 Task: Find connections with filter location Conselheiro Lafaiete with filter topic #moneywith filter profile language Spanish with filter current company BBC with filter school Datta Meghe College of Engineering CIDCO Sector III Airoli Navi Mumbai 400 708 with filter industry Book Publishing with filter service category Insurance with filter keywords title Motion Picture Director
Action: Mouse moved to (477, 98)
Screenshot: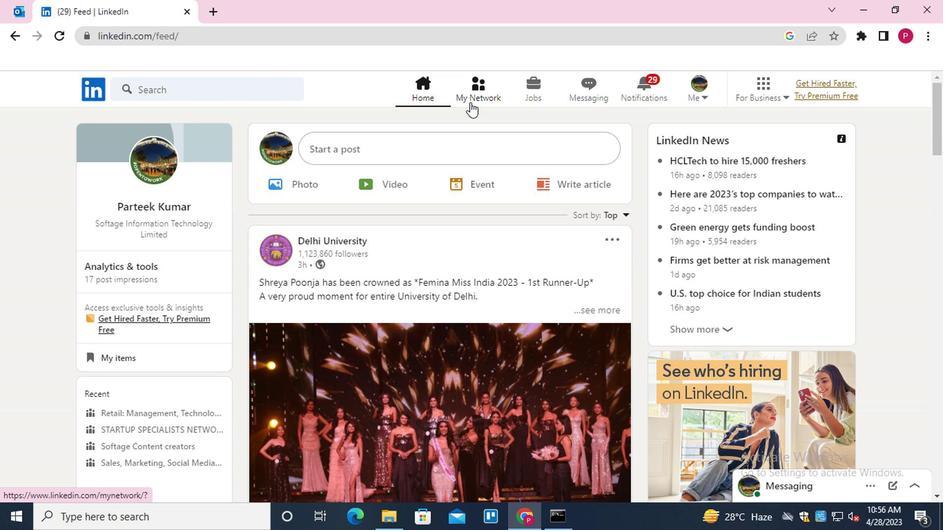 
Action: Mouse pressed left at (477, 98)
Screenshot: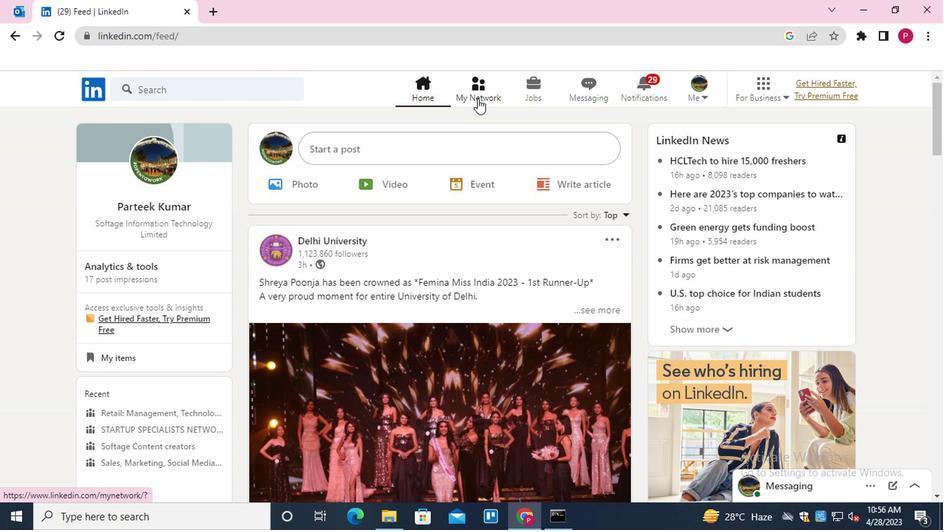 
Action: Mouse moved to (230, 162)
Screenshot: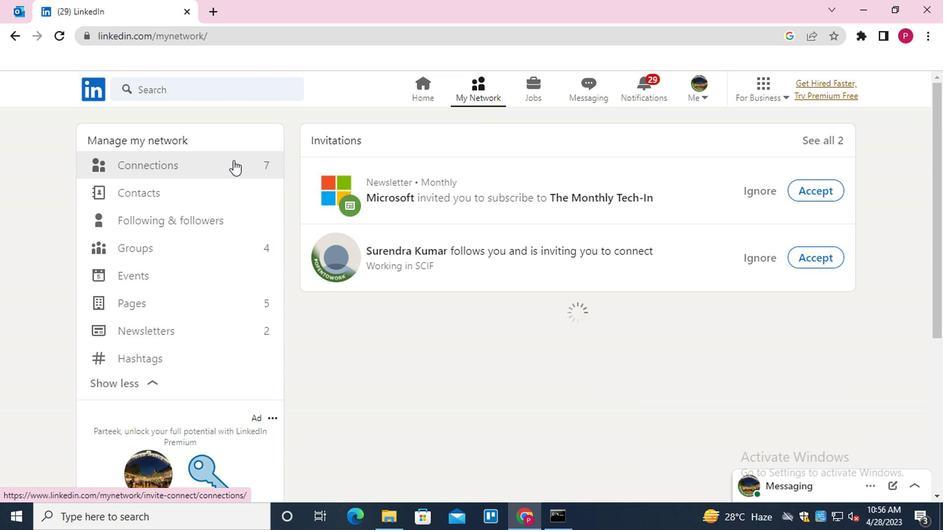 
Action: Mouse pressed left at (230, 162)
Screenshot: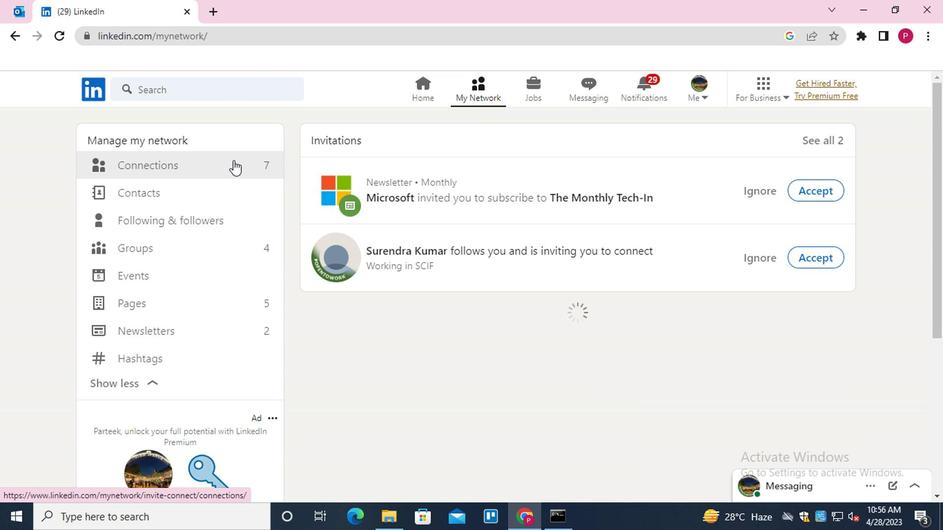 
Action: Mouse moved to (576, 170)
Screenshot: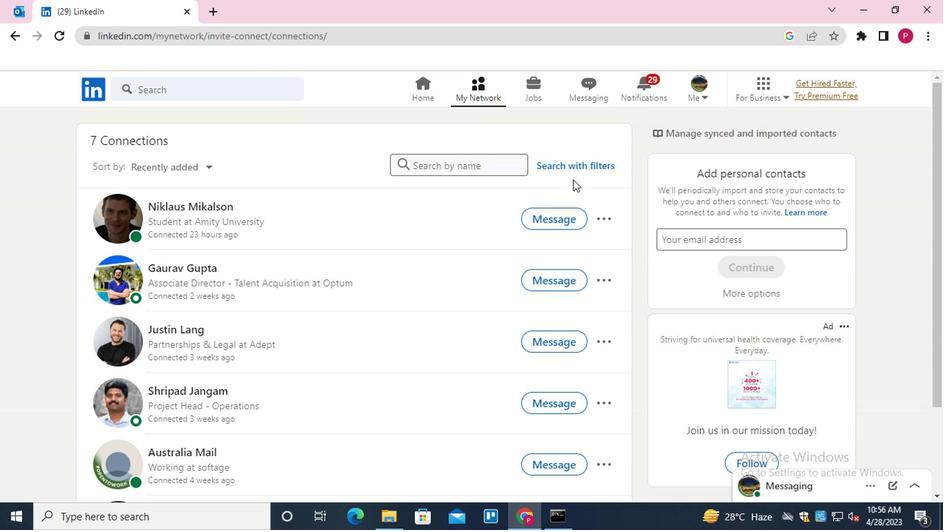 
Action: Mouse pressed left at (576, 170)
Screenshot: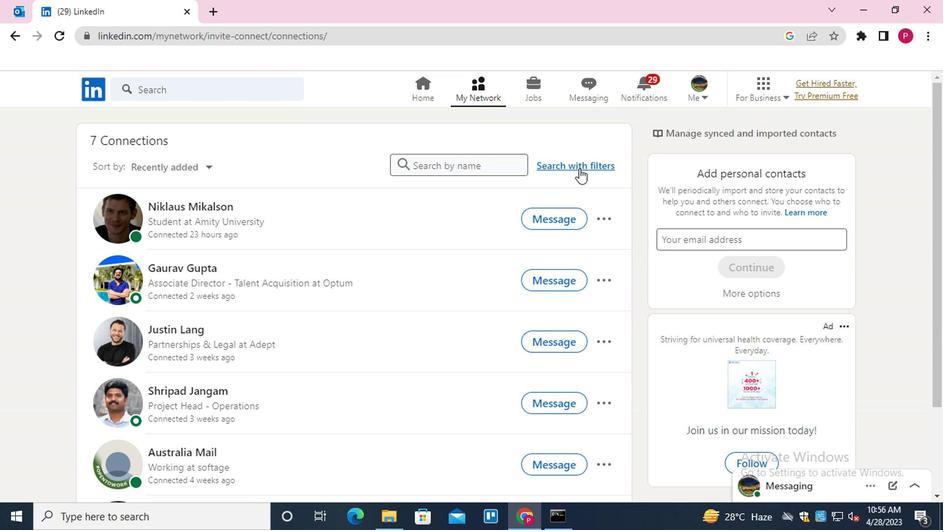 
Action: Mouse moved to (511, 132)
Screenshot: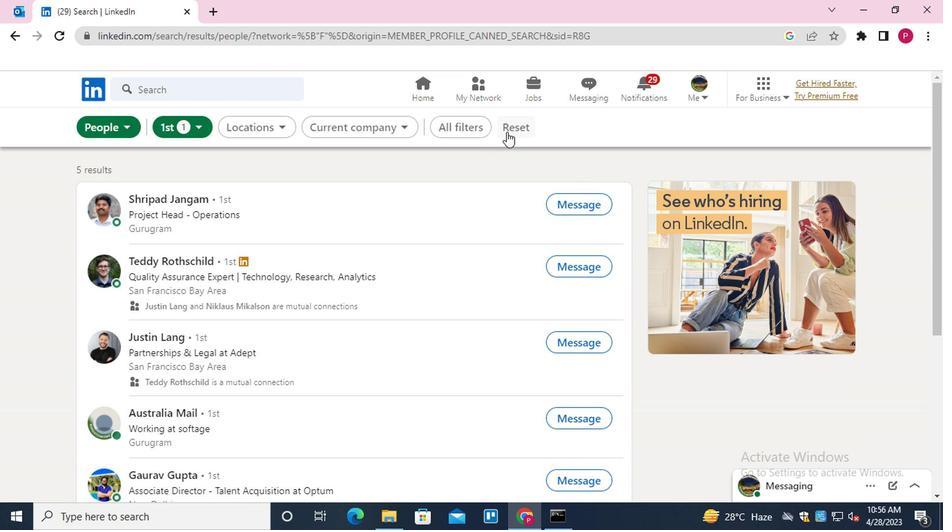 
Action: Mouse pressed left at (511, 132)
Screenshot: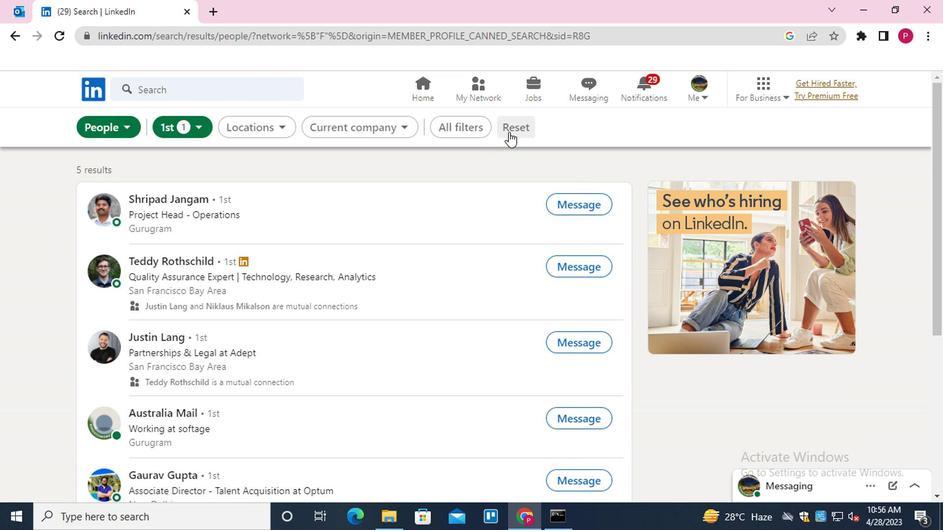 
Action: Mouse moved to (487, 133)
Screenshot: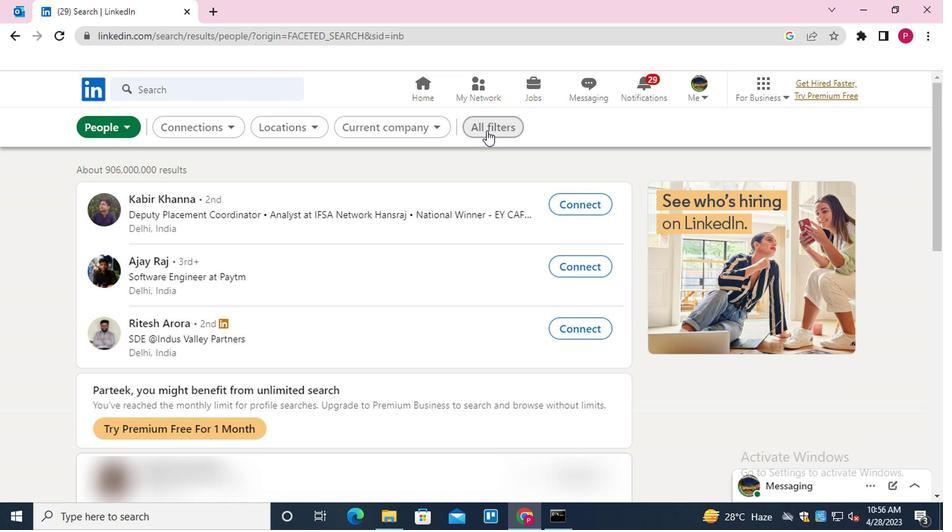 
Action: Mouse pressed left at (487, 133)
Screenshot: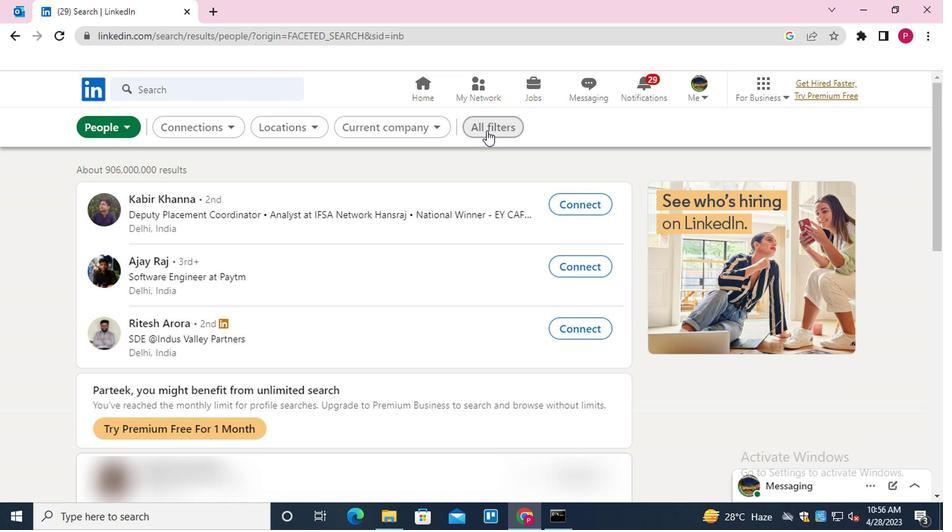 
Action: Mouse moved to (741, 292)
Screenshot: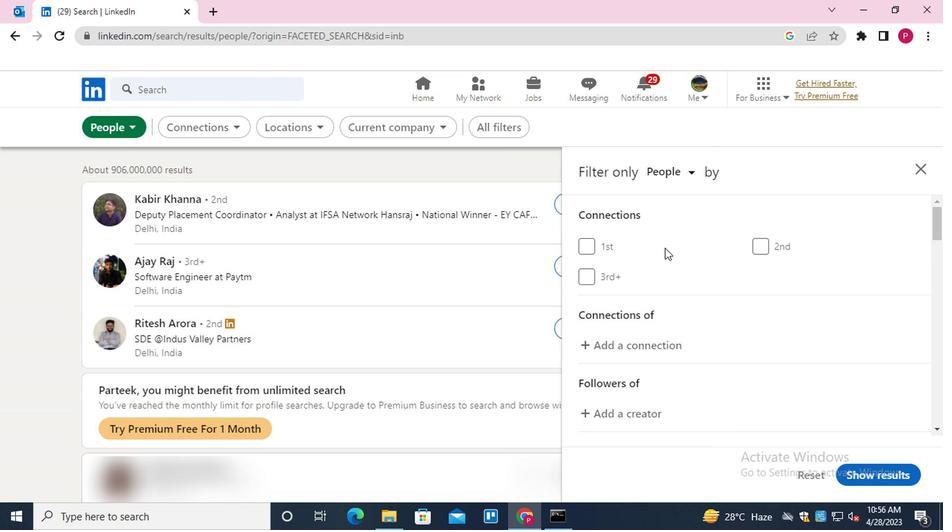 
Action: Mouse scrolled (741, 291) with delta (0, 0)
Screenshot: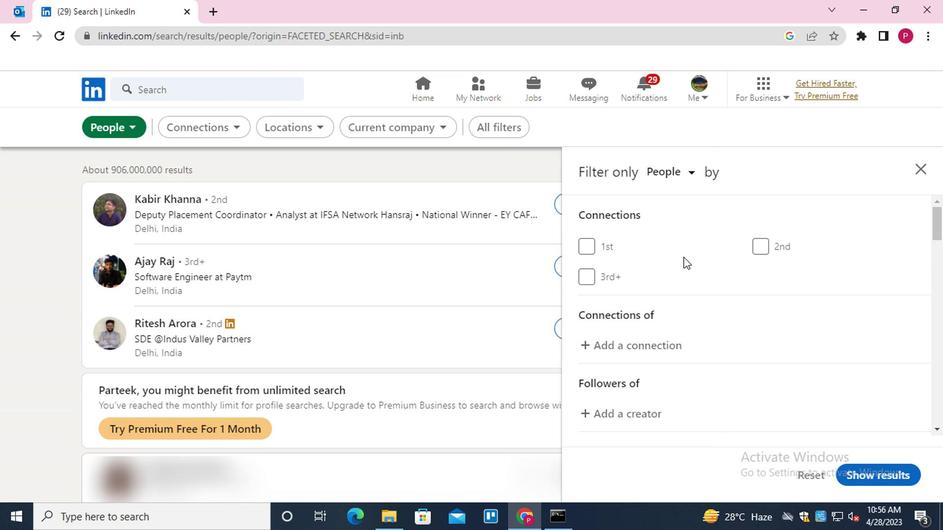 
Action: Mouse moved to (742, 292)
Screenshot: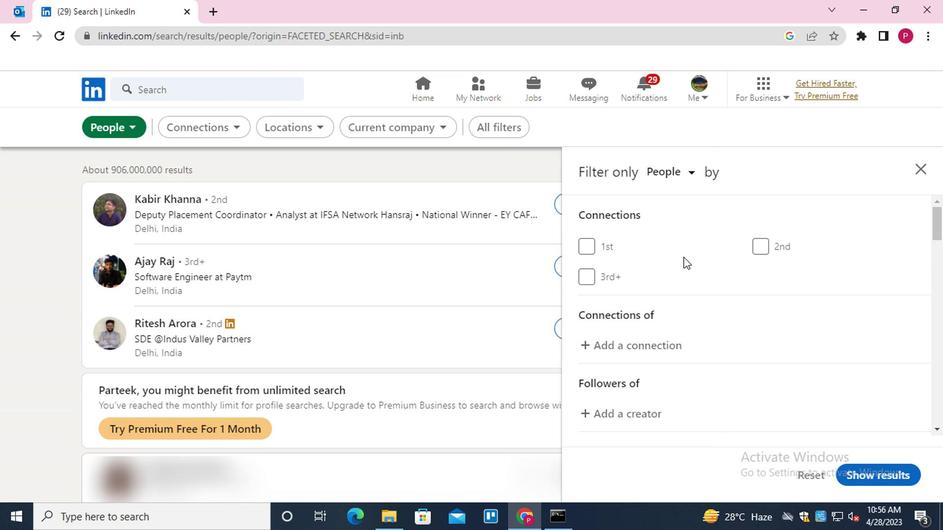 
Action: Mouse scrolled (742, 292) with delta (0, 0)
Screenshot: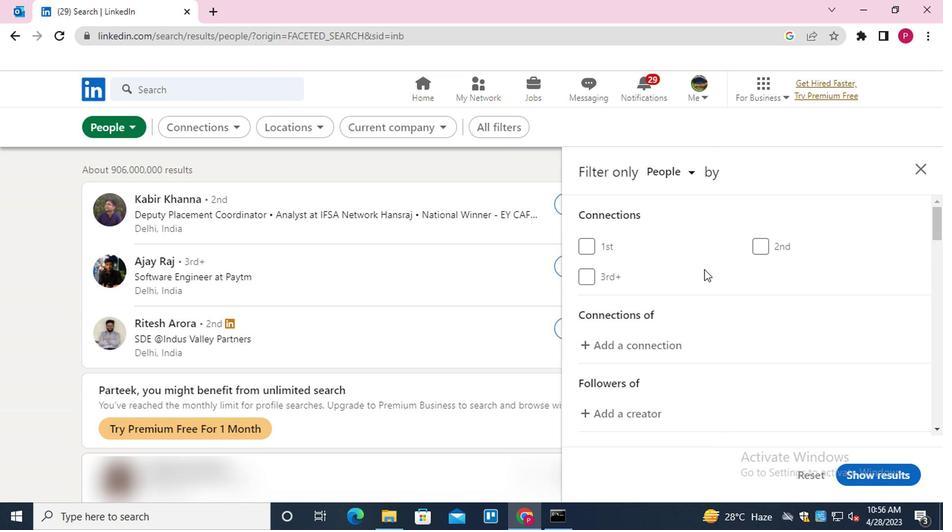 
Action: Mouse moved to (742, 295)
Screenshot: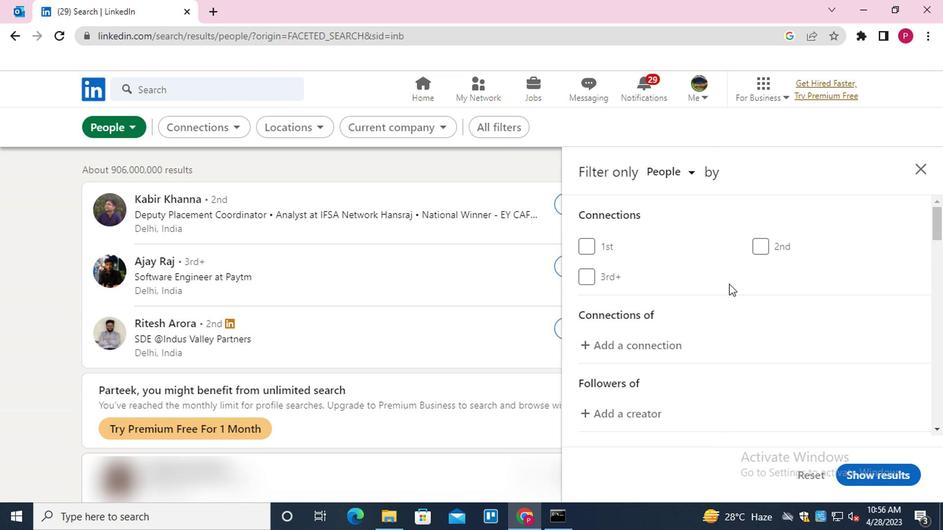
Action: Mouse scrolled (742, 294) with delta (0, 0)
Screenshot: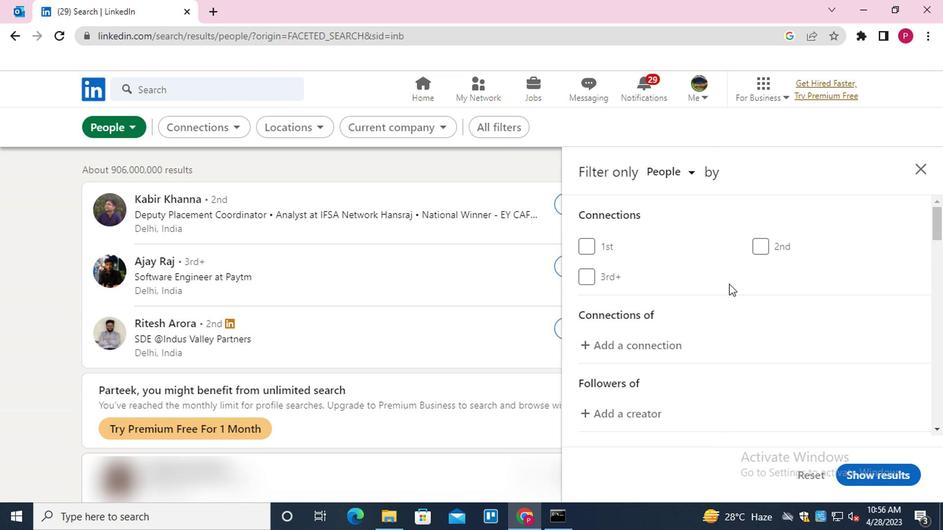 
Action: Mouse moved to (800, 330)
Screenshot: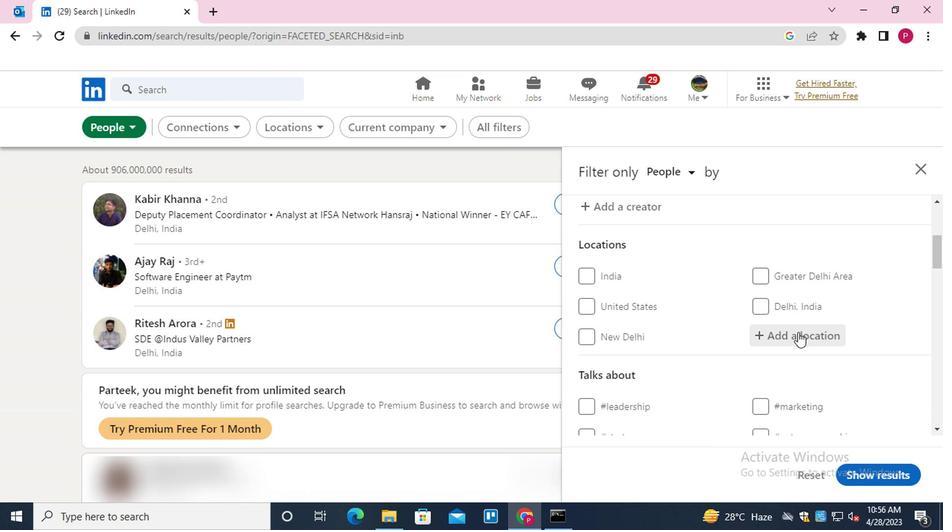 
Action: Mouse pressed left at (800, 330)
Screenshot: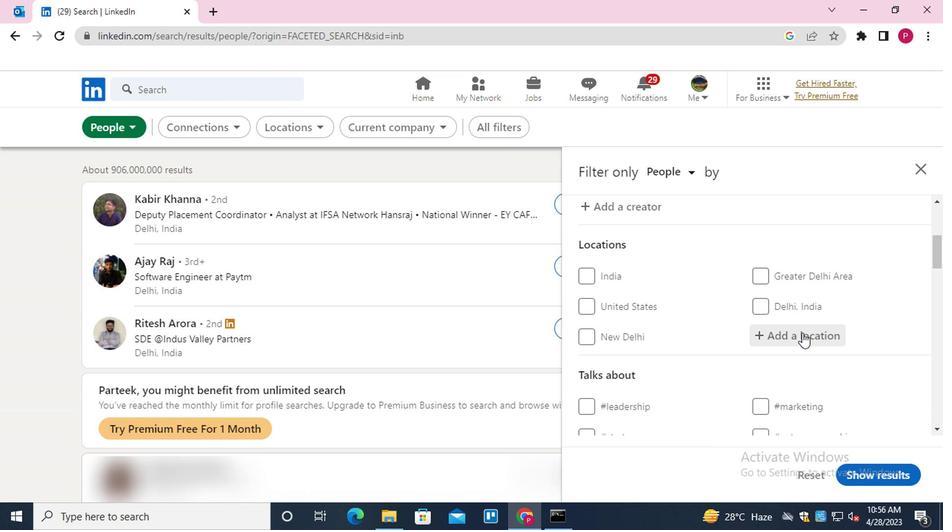 
Action: Key pressed <Key.shift><Key.shift><Key.shift><Key.shift><Key.shift><Key.shift>CONSELHERIO<Key.backspace><Key.backspace><Key.backspace><Key.down><Key.enter>
Screenshot: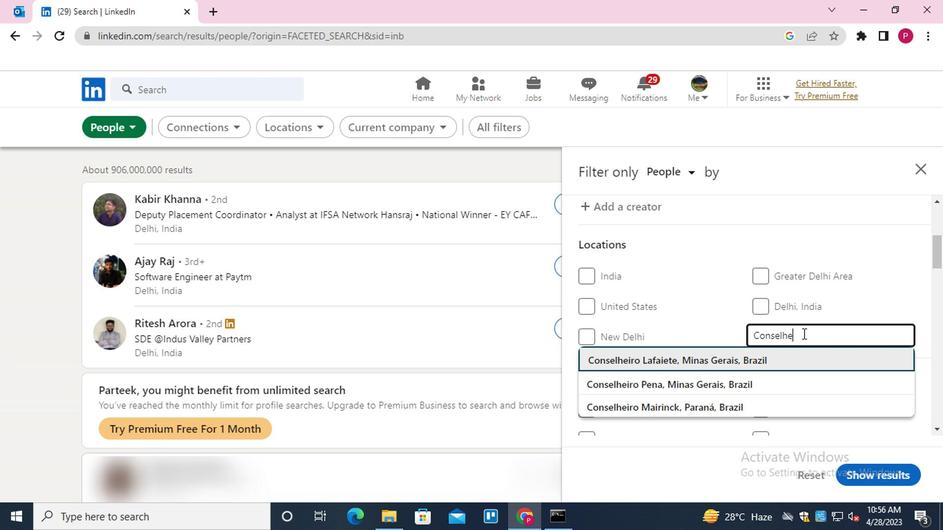
Action: Mouse scrolled (800, 329) with delta (0, 0)
Screenshot: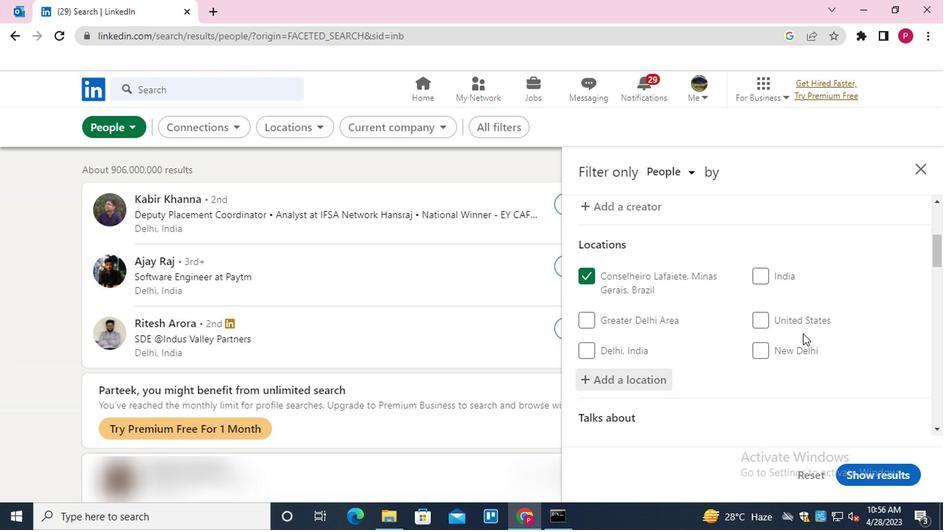 
Action: Mouse scrolled (800, 329) with delta (0, 0)
Screenshot: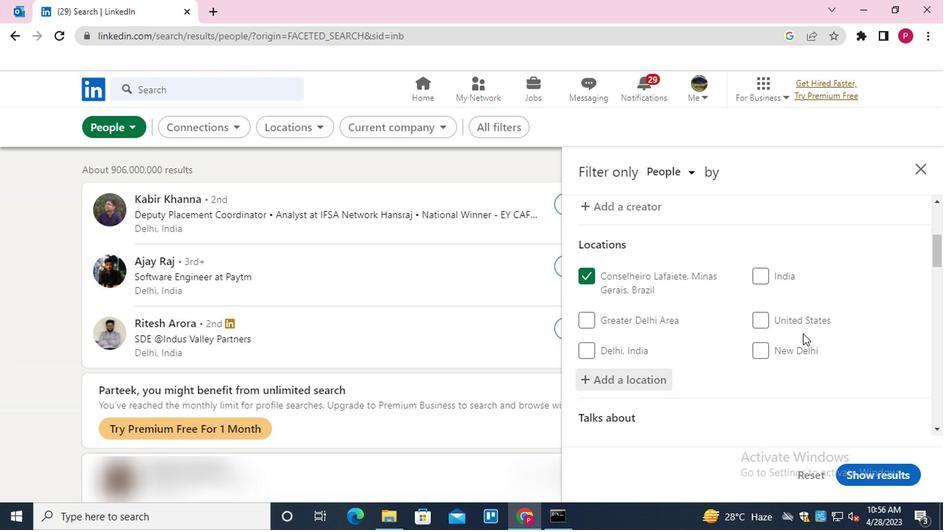 
Action: Mouse scrolled (800, 329) with delta (0, 0)
Screenshot: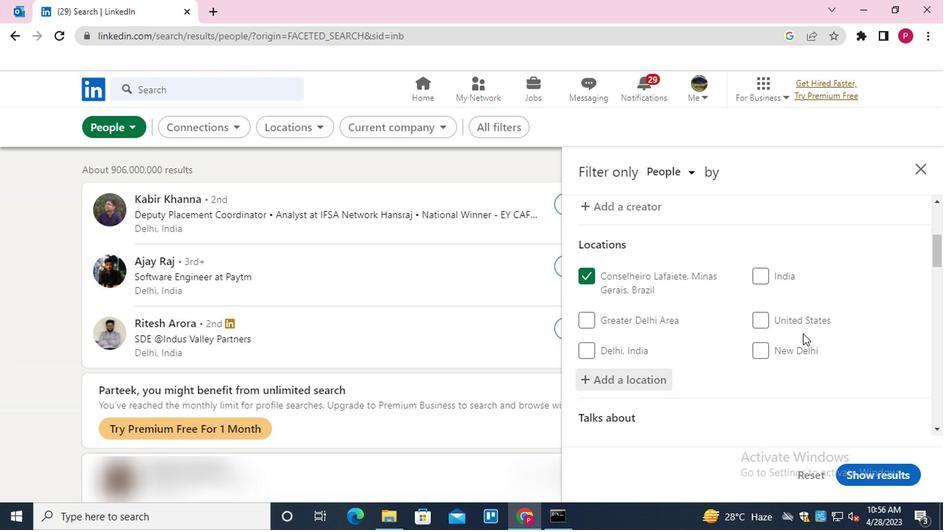 
Action: Mouse scrolled (800, 329) with delta (0, 0)
Screenshot: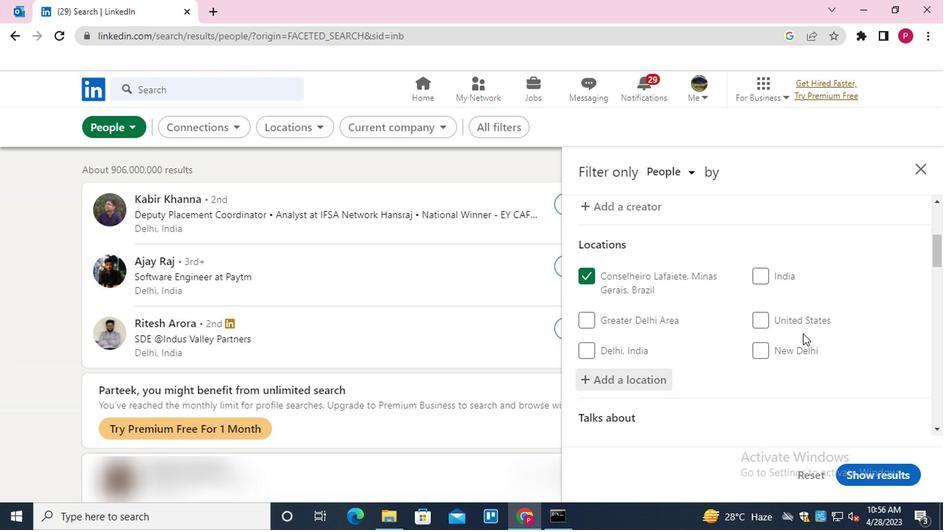 
Action: Mouse moved to (605, 288)
Screenshot: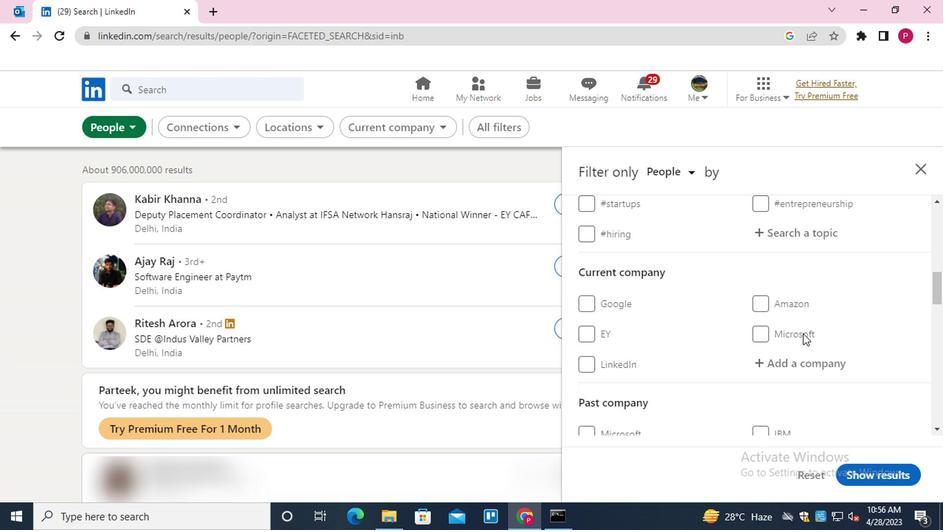 
Action: Mouse scrolled (605, 288) with delta (0, 0)
Screenshot: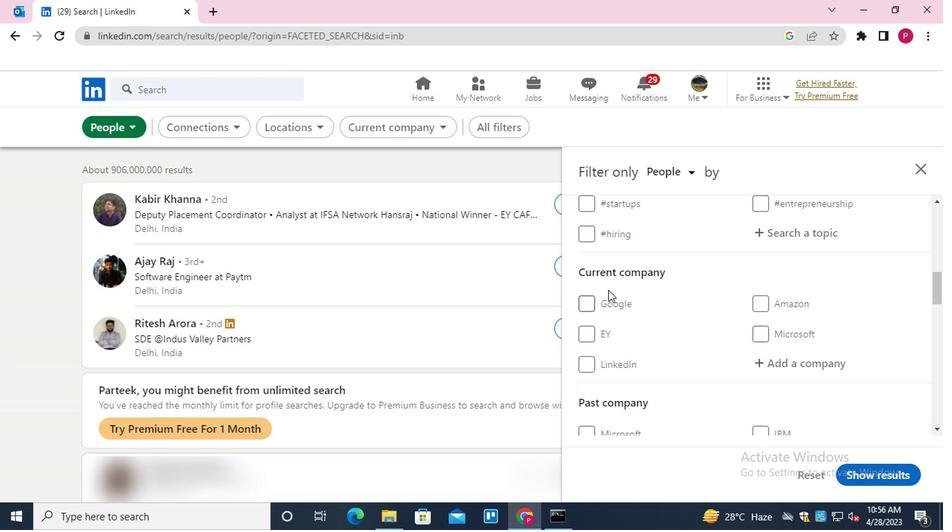 
Action: Mouse scrolled (605, 288) with delta (0, 0)
Screenshot: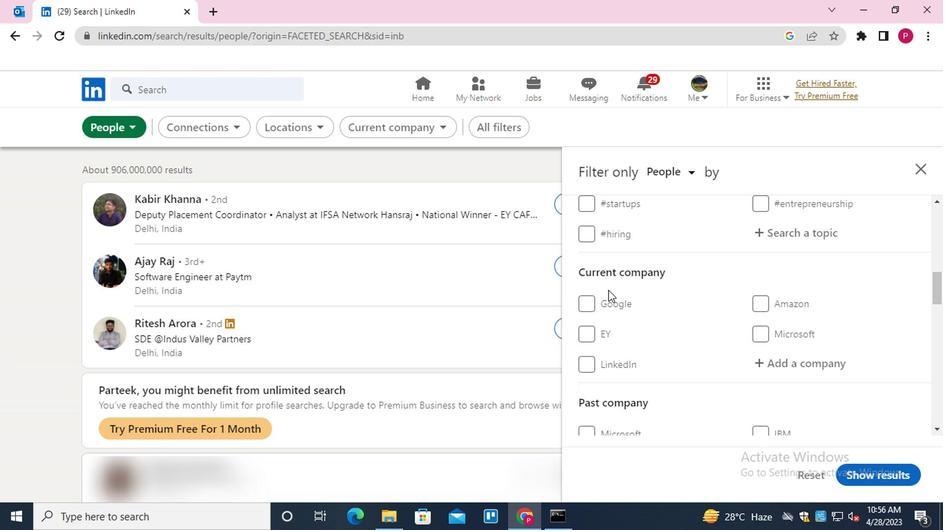 
Action: Mouse moved to (771, 364)
Screenshot: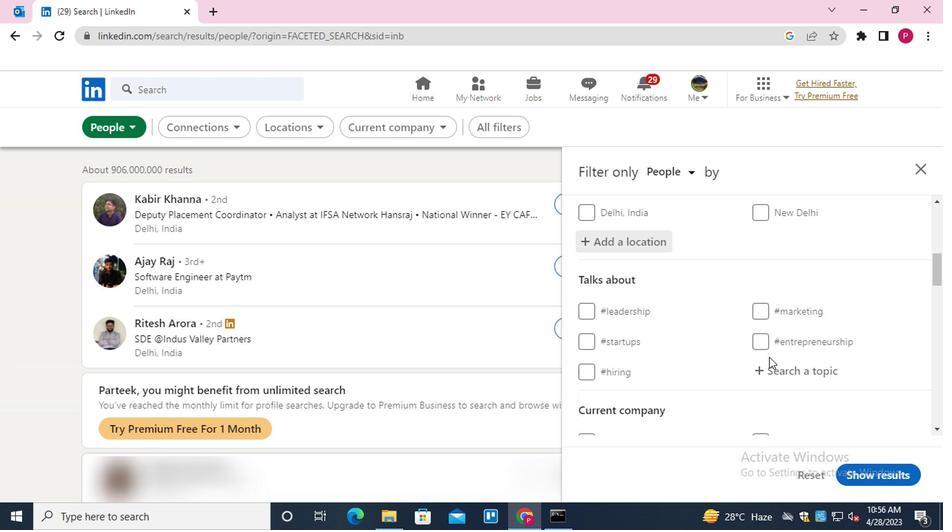 
Action: Mouse pressed left at (771, 364)
Screenshot: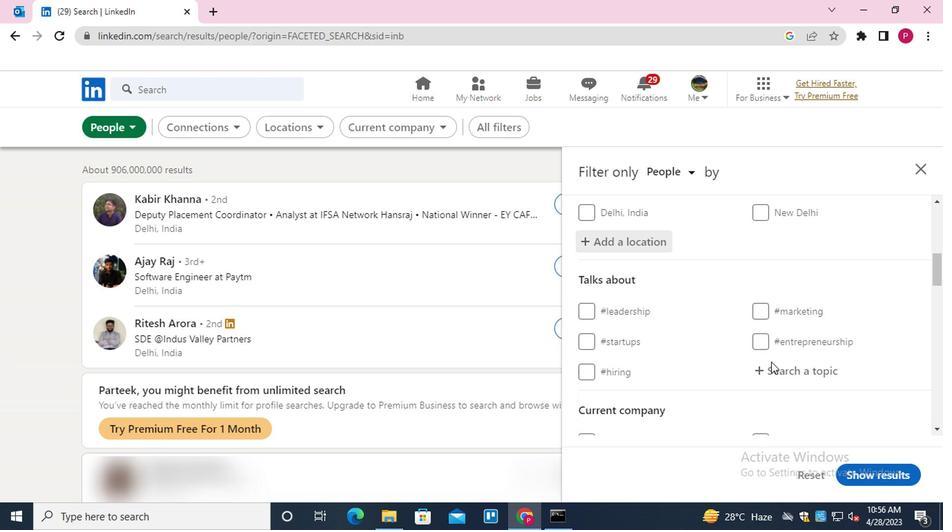 
Action: Key pressed <Key.shift>MONEY<Key.down><Key.enter>
Screenshot: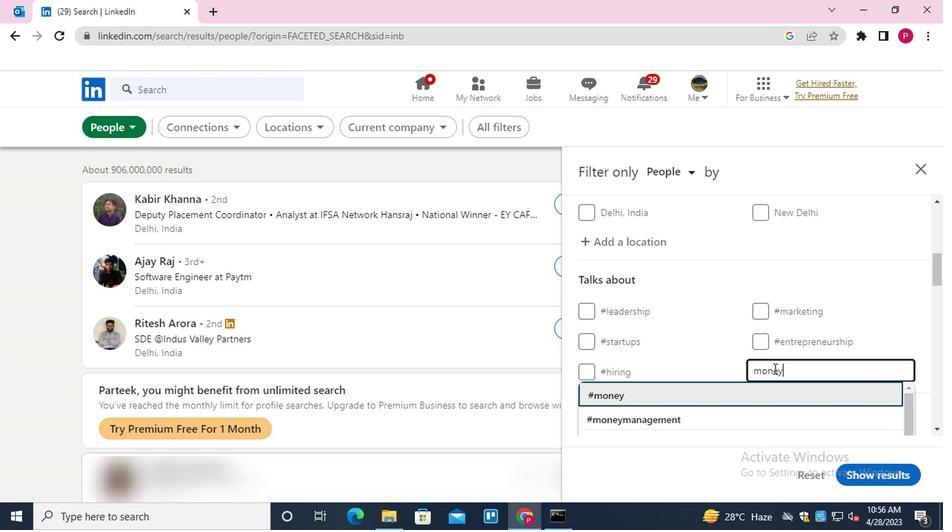 
Action: Mouse scrolled (771, 364) with delta (0, 0)
Screenshot: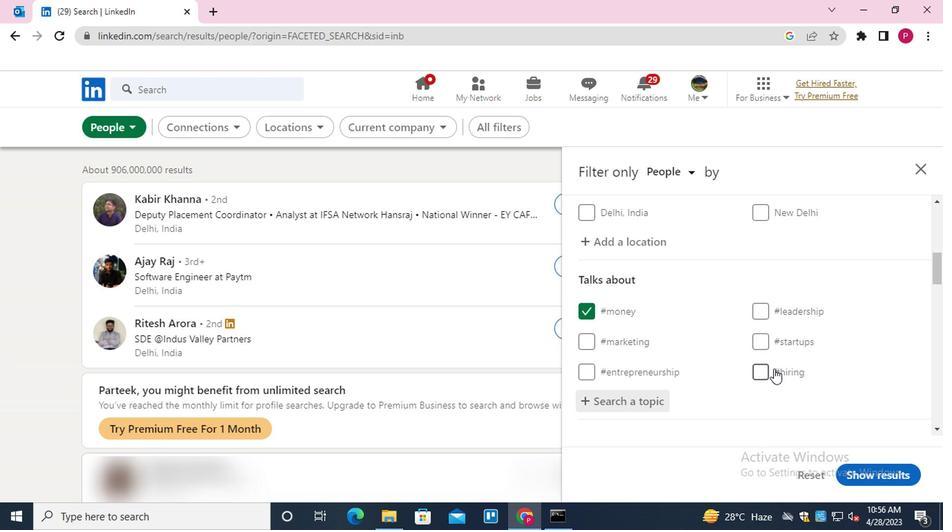 
Action: Mouse scrolled (771, 364) with delta (0, 0)
Screenshot: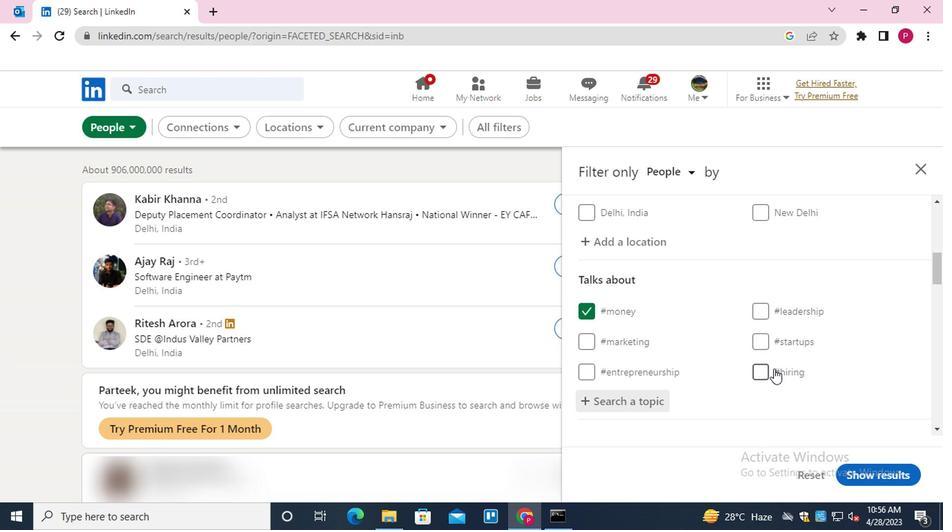 
Action: Mouse scrolled (771, 364) with delta (0, 0)
Screenshot: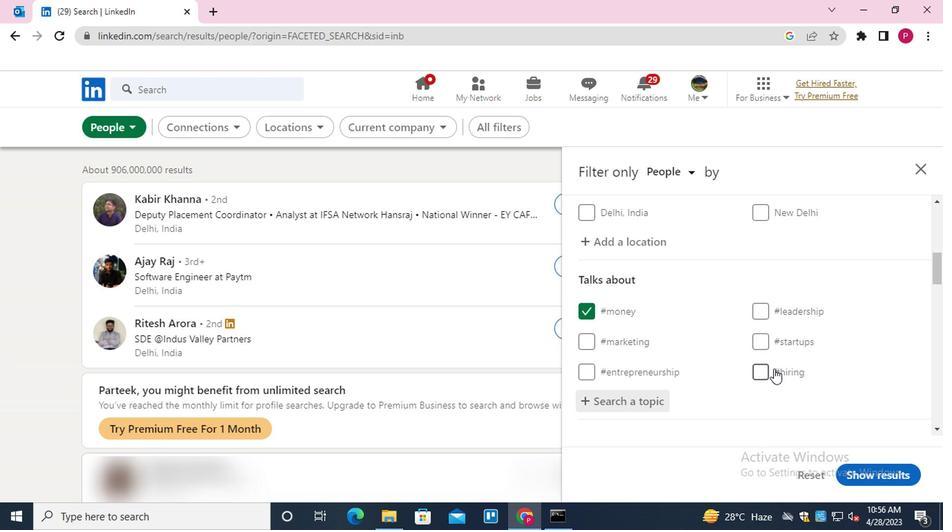
Action: Mouse scrolled (771, 364) with delta (0, 0)
Screenshot: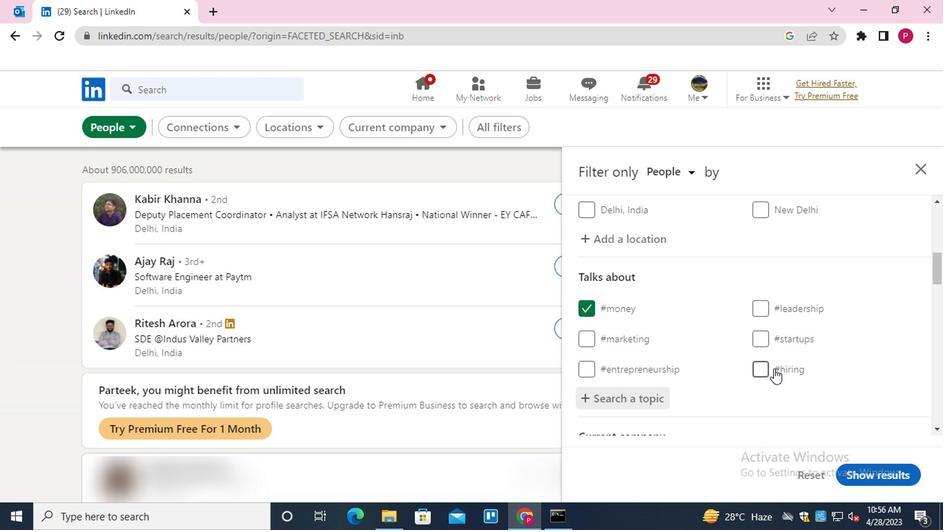 
Action: Mouse moved to (687, 357)
Screenshot: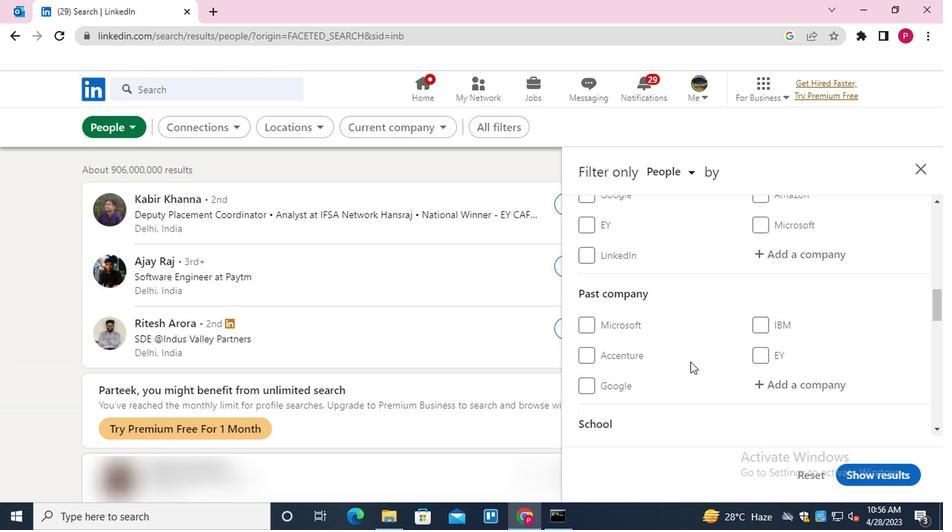 
Action: Mouse scrolled (687, 357) with delta (0, 0)
Screenshot: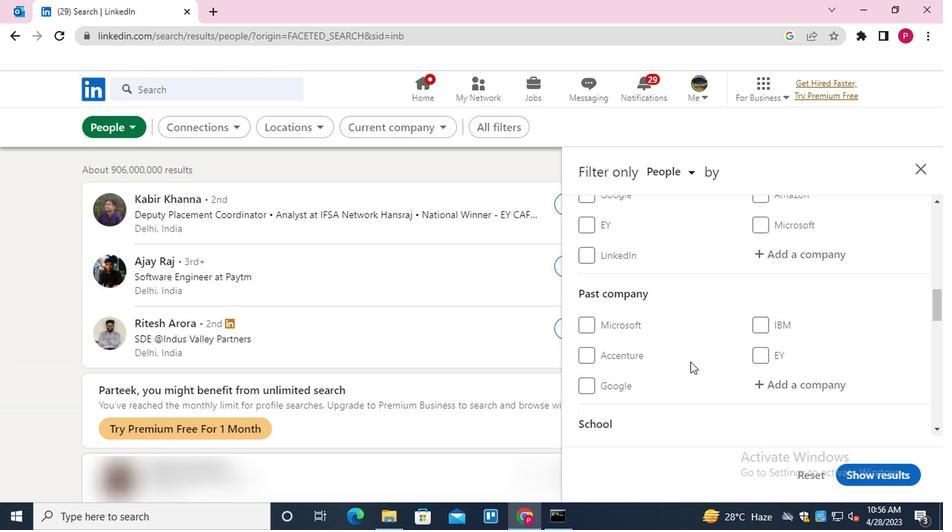 
Action: Mouse scrolled (687, 357) with delta (0, 0)
Screenshot: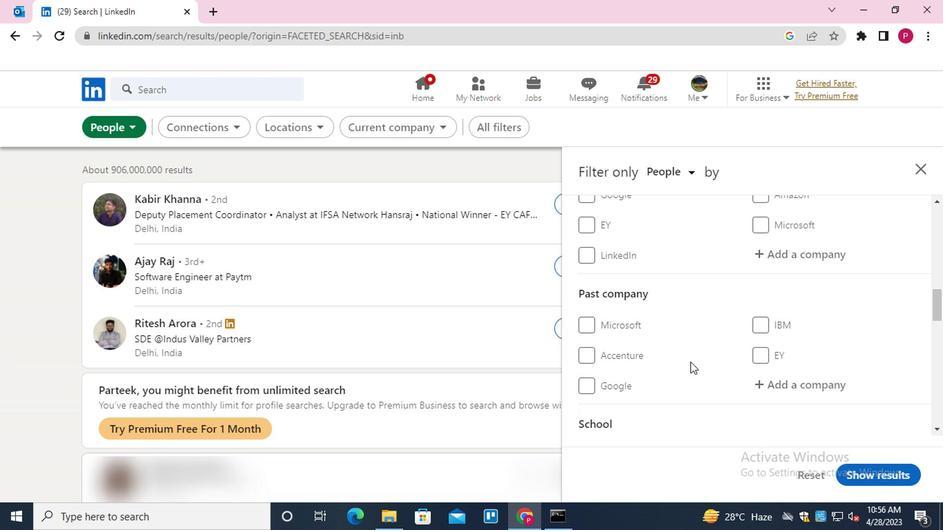 
Action: Mouse scrolled (687, 357) with delta (0, 0)
Screenshot: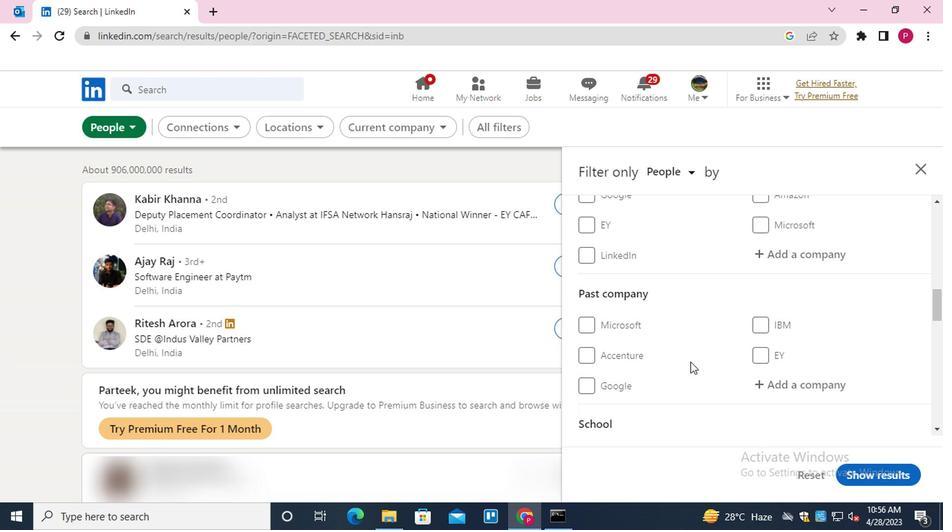 
Action: Mouse scrolled (687, 357) with delta (0, 0)
Screenshot: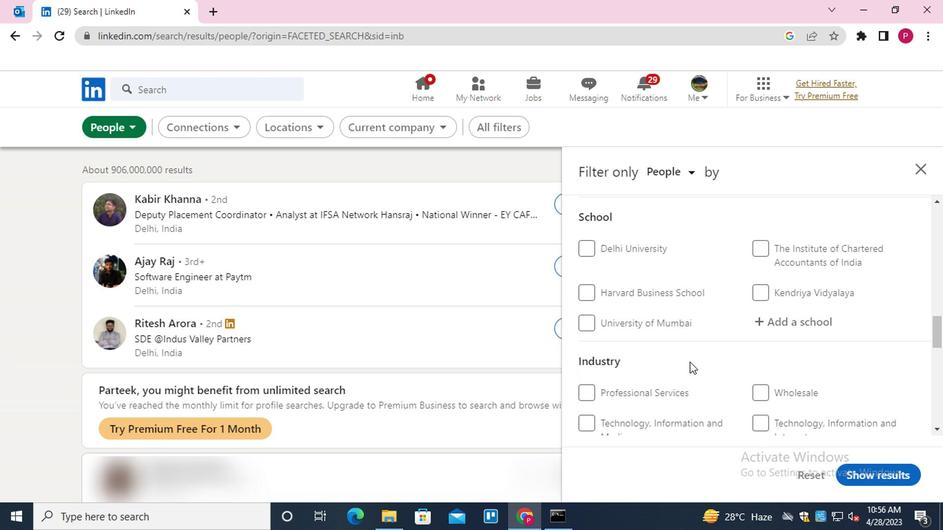 
Action: Mouse scrolled (687, 357) with delta (0, 0)
Screenshot: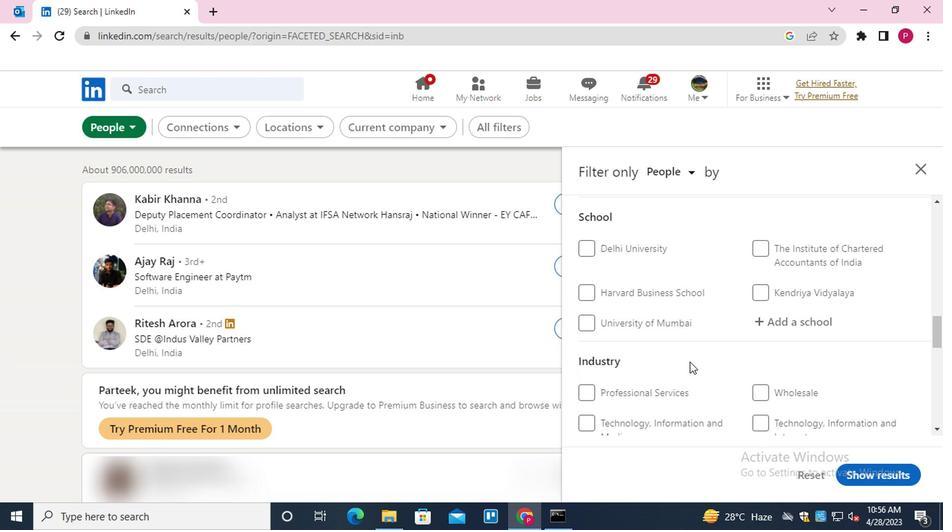 
Action: Mouse scrolled (687, 357) with delta (0, 0)
Screenshot: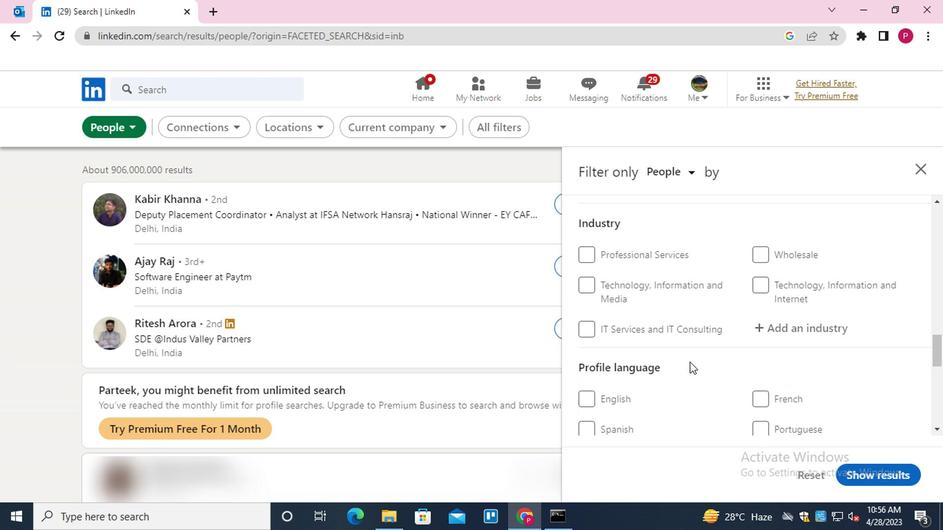
Action: Mouse scrolled (687, 357) with delta (0, 0)
Screenshot: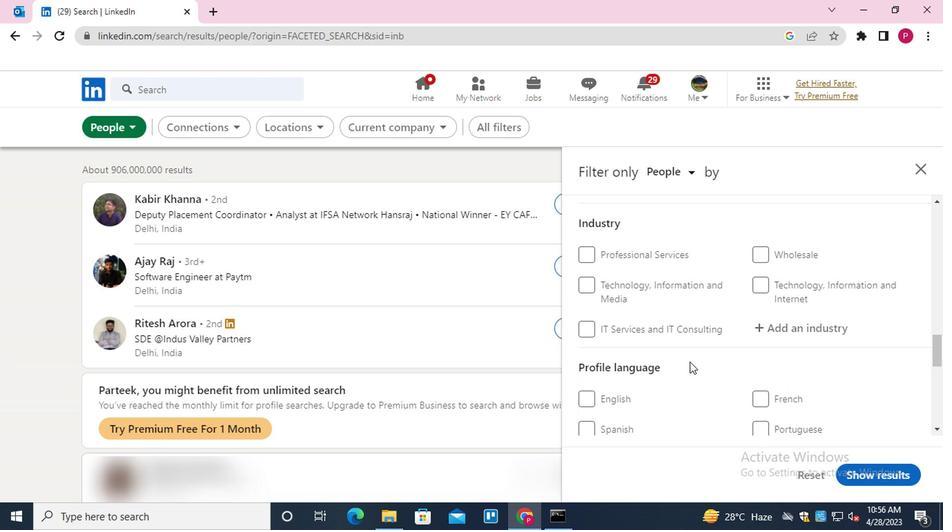 
Action: Mouse moved to (594, 290)
Screenshot: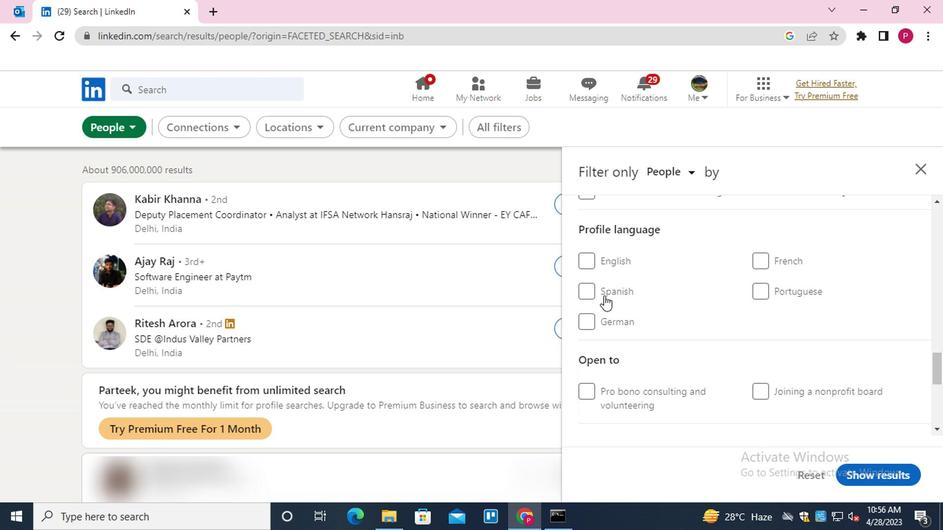 
Action: Mouse pressed left at (594, 290)
Screenshot: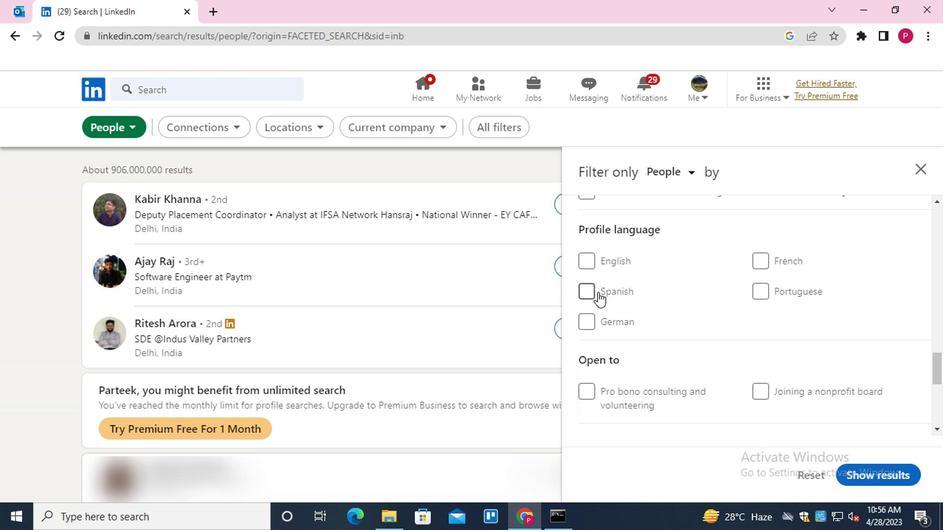 
Action: Mouse moved to (606, 290)
Screenshot: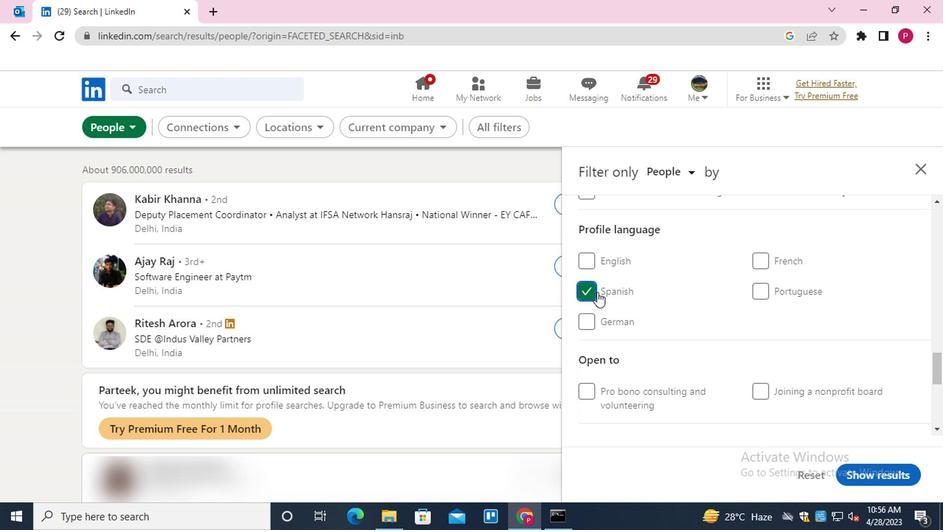
Action: Mouse scrolled (606, 290) with delta (0, 0)
Screenshot: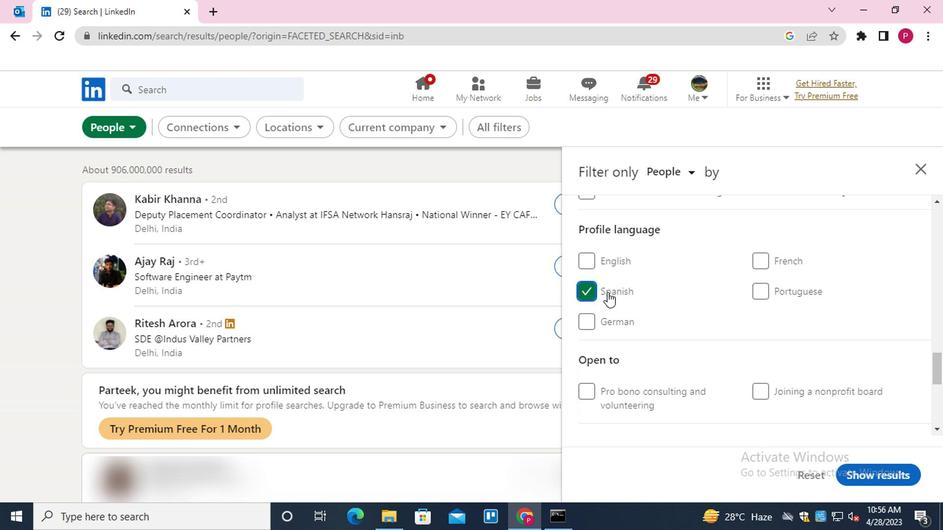 
Action: Mouse scrolled (606, 290) with delta (0, 0)
Screenshot: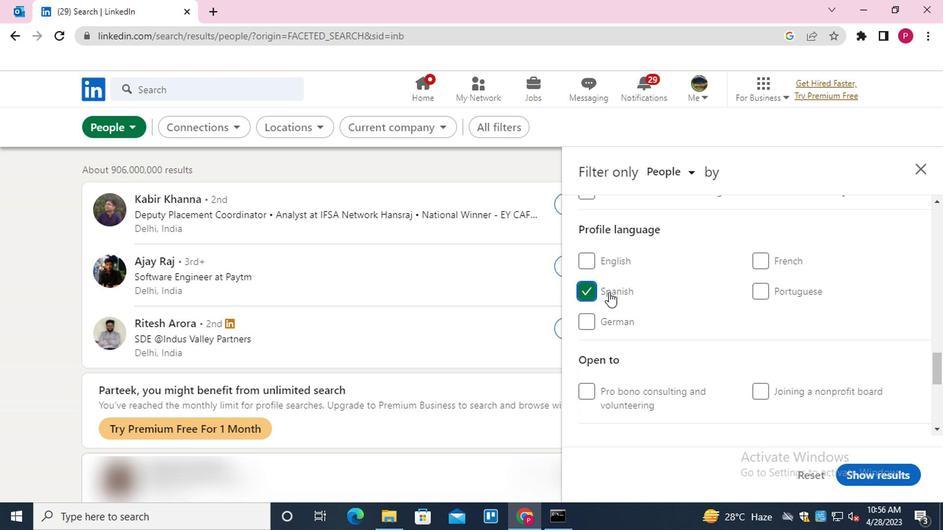 
Action: Mouse scrolled (606, 290) with delta (0, 0)
Screenshot: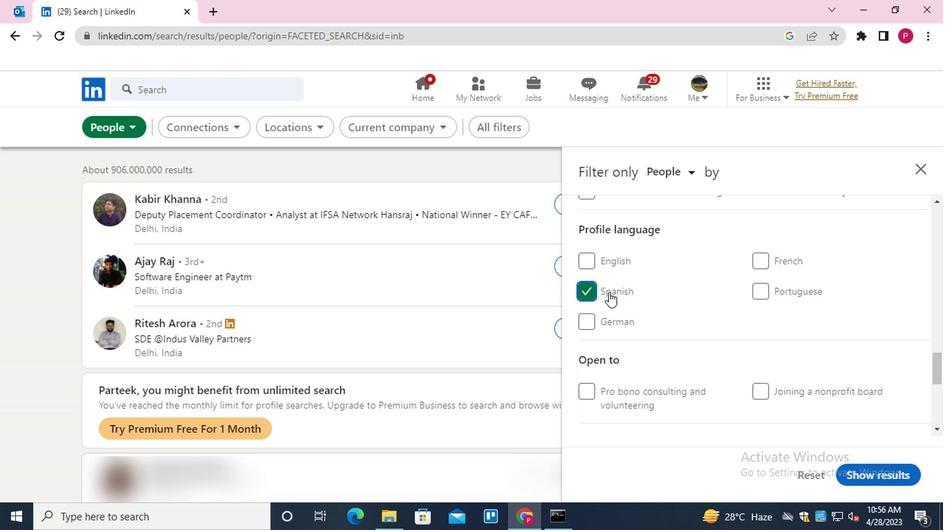
Action: Mouse scrolled (606, 290) with delta (0, 0)
Screenshot: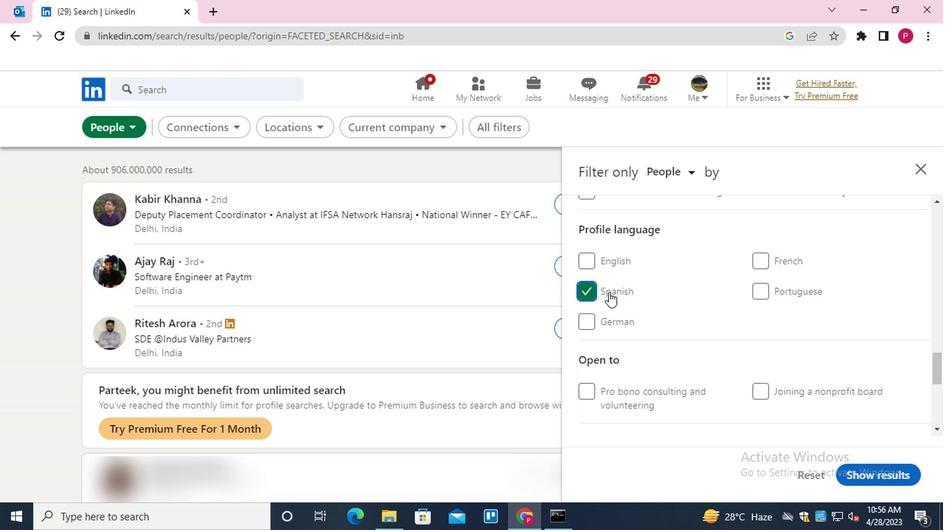 
Action: Mouse scrolled (606, 290) with delta (0, 0)
Screenshot: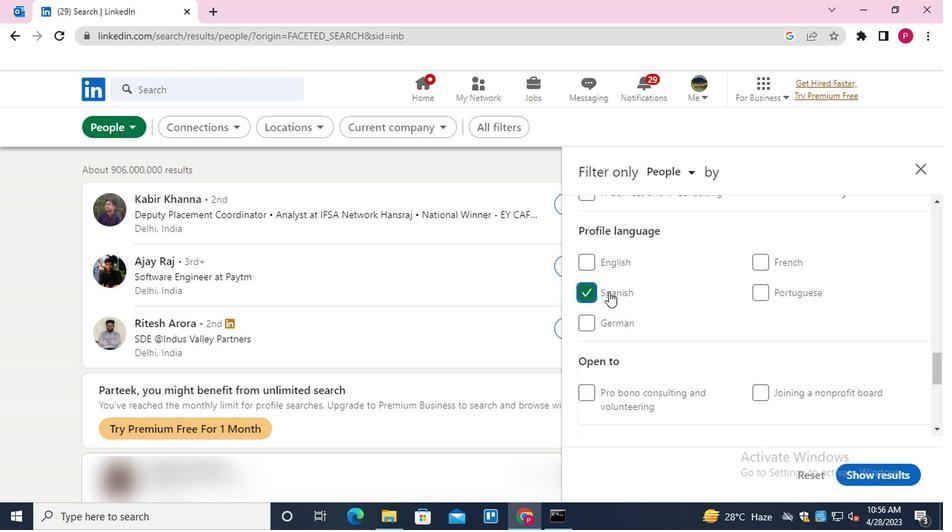 
Action: Mouse scrolled (606, 290) with delta (0, 0)
Screenshot: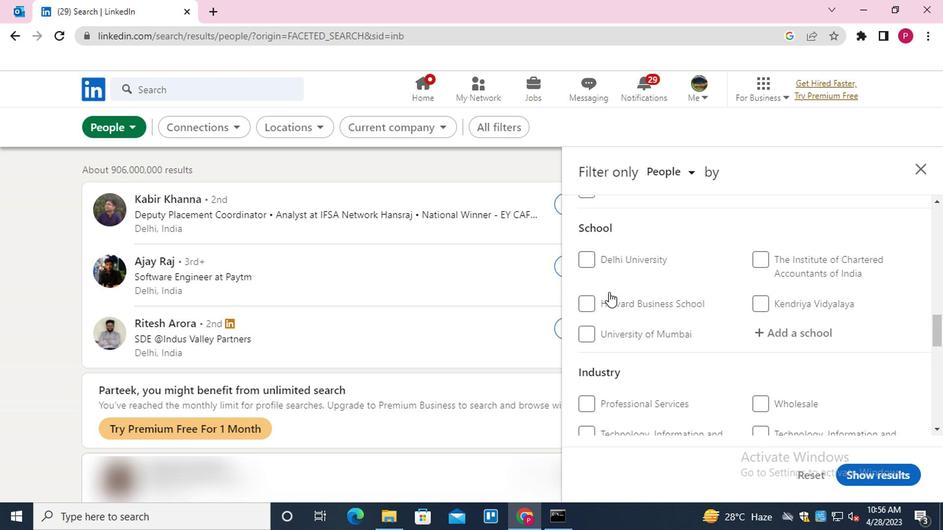 
Action: Mouse scrolled (606, 290) with delta (0, 0)
Screenshot: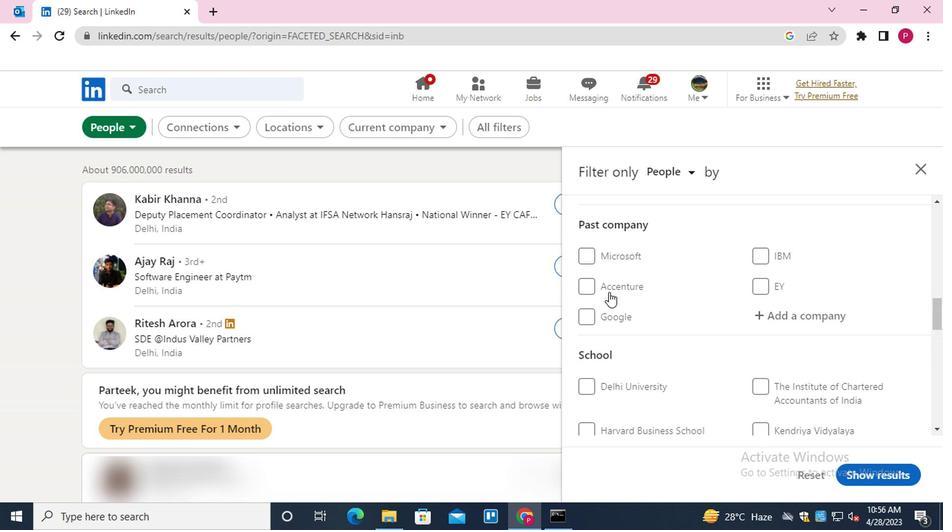 
Action: Mouse scrolled (606, 290) with delta (0, 0)
Screenshot: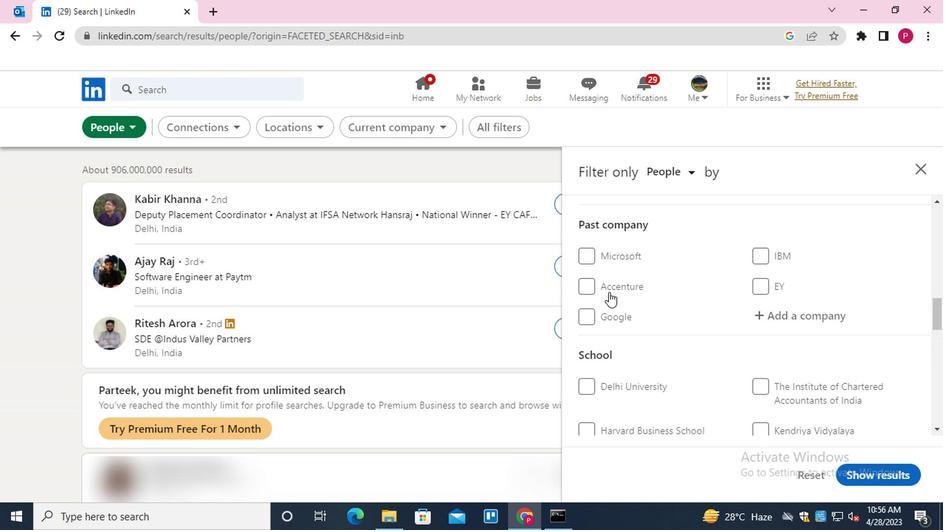
Action: Mouse moved to (844, 318)
Screenshot: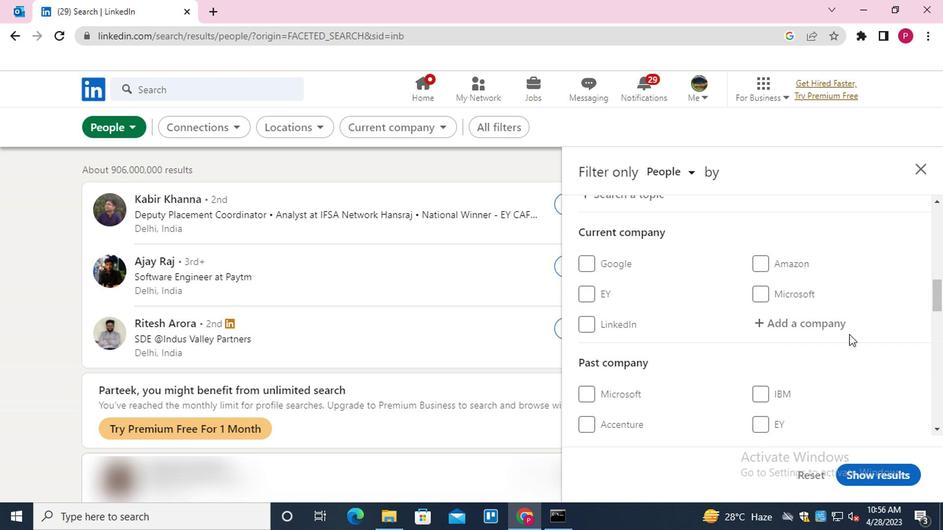 
Action: Mouse pressed left at (844, 318)
Screenshot: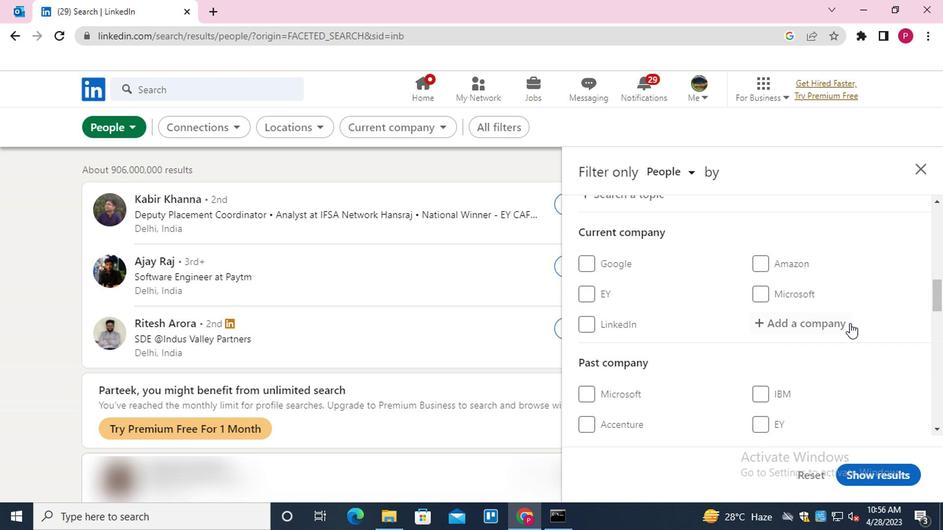 
Action: Key pressed <Key.shift><Key.shift><Key.shift><Key.shift><Key.shift><Key.shift><Key.shift><Key.shift><Key.shift><Key.shift><Key.shift><Key.shift><Key.shift><Key.shift>BBC<Key.down><Key.enter>
Screenshot: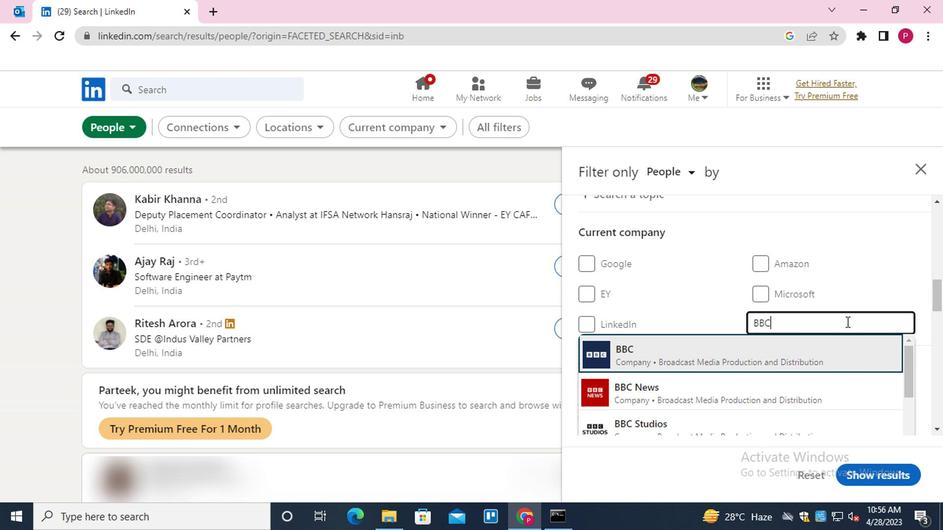 
Action: Mouse moved to (863, 353)
Screenshot: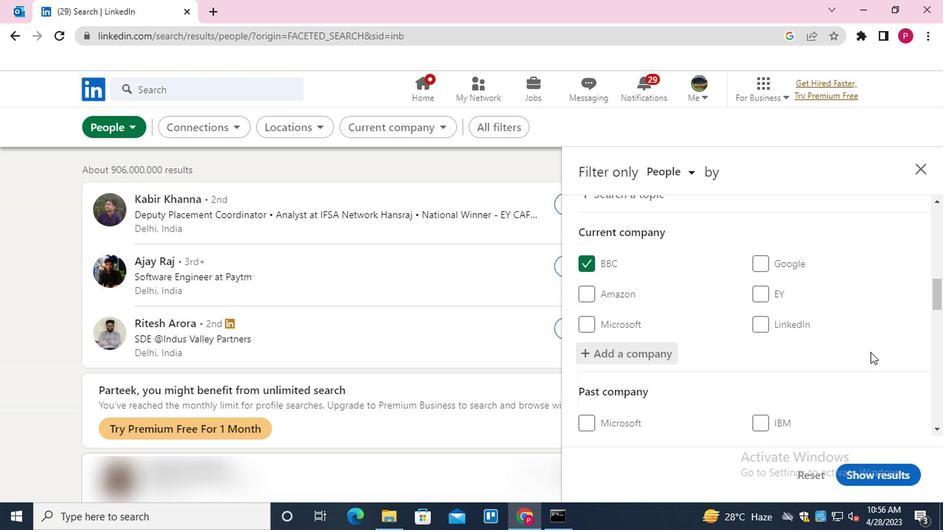 
Action: Mouse scrolled (863, 352) with delta (0, 0)
Screenshot: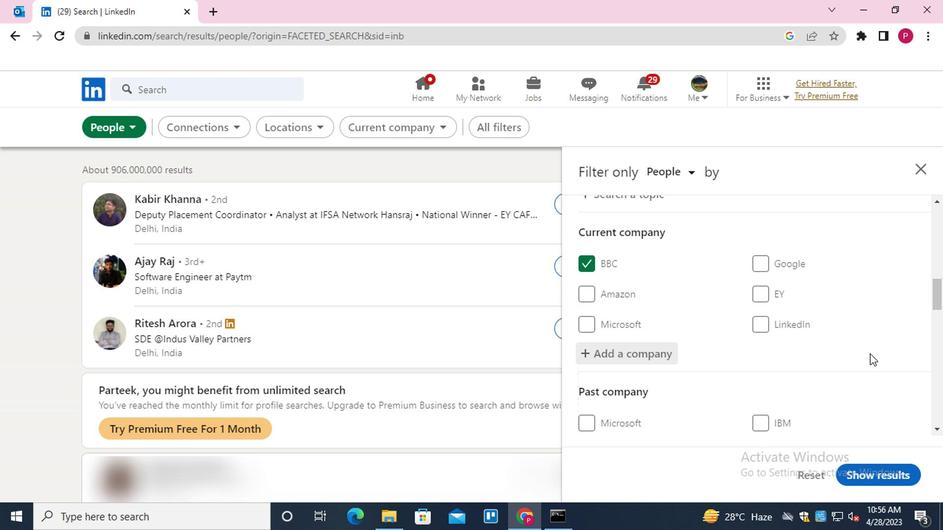 
Action: Mouse scrolled (863, 352) with delta (0, 0)
Screenshot: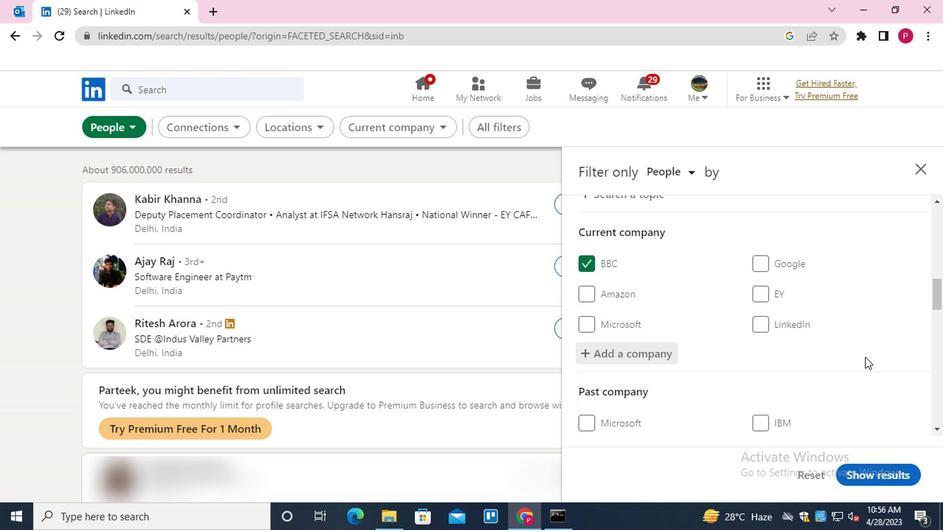 
Action: Mouse scrolled (863, 352) with delta (0, 0)
Screenshot: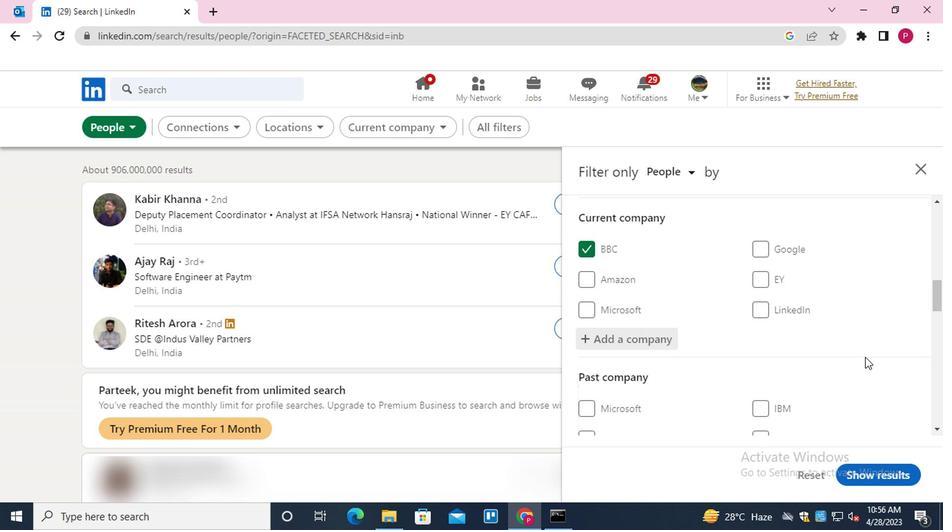 
Action: Mouse moved to (734, 305)
Screenshot: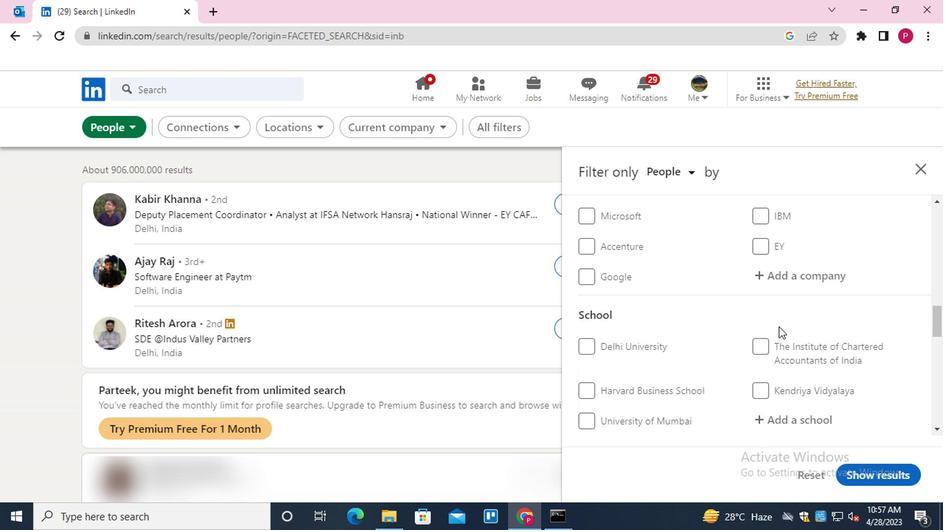 
Action: Mouse scrolled (734, 305) with delta (0, 0)
Screenshot: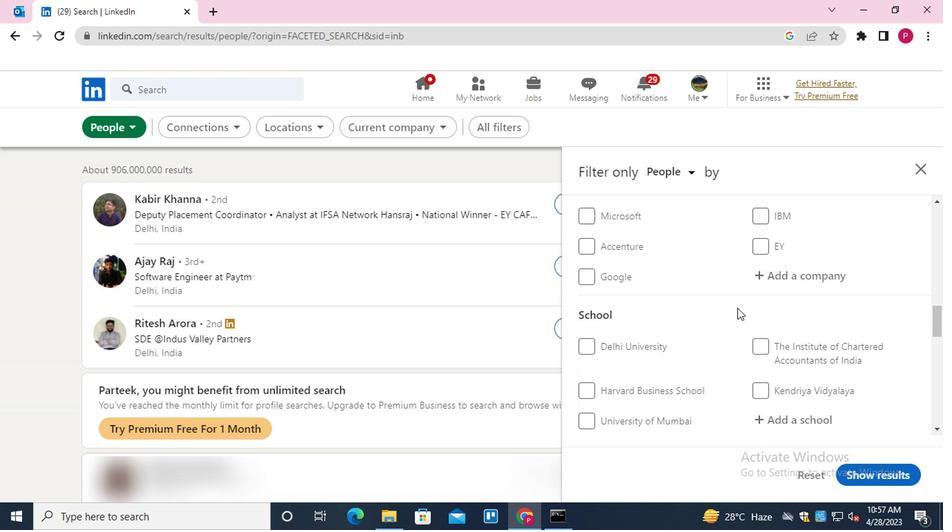 
Action: Mouse scrolled (734, 305) with delta (0, 0)
Screenshot: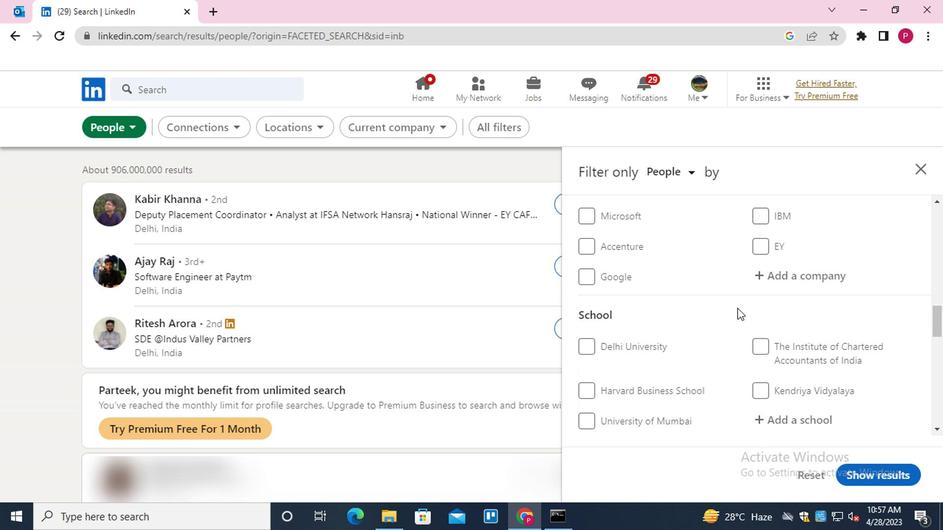 
Action: Mouse moved to (791, 288)
Screenshot: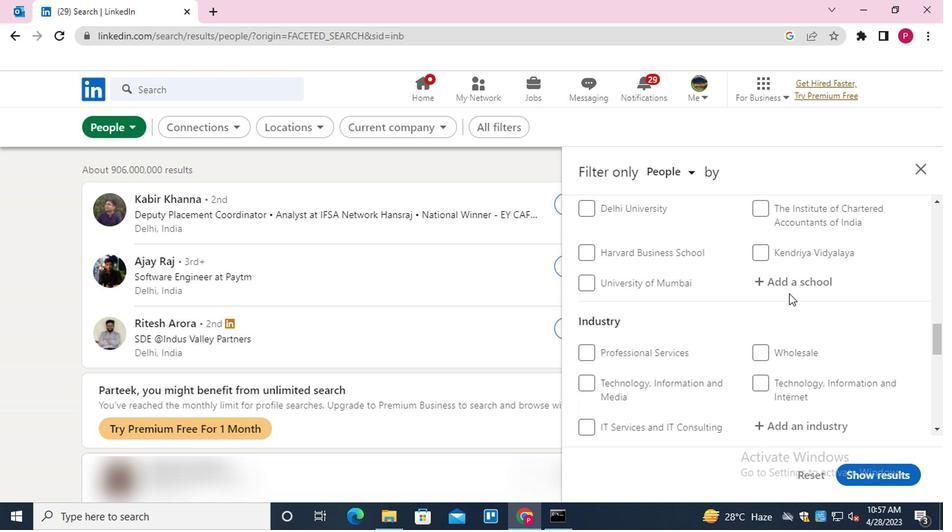
Action: Mouse pressed left at (791, 288)
Screenshot: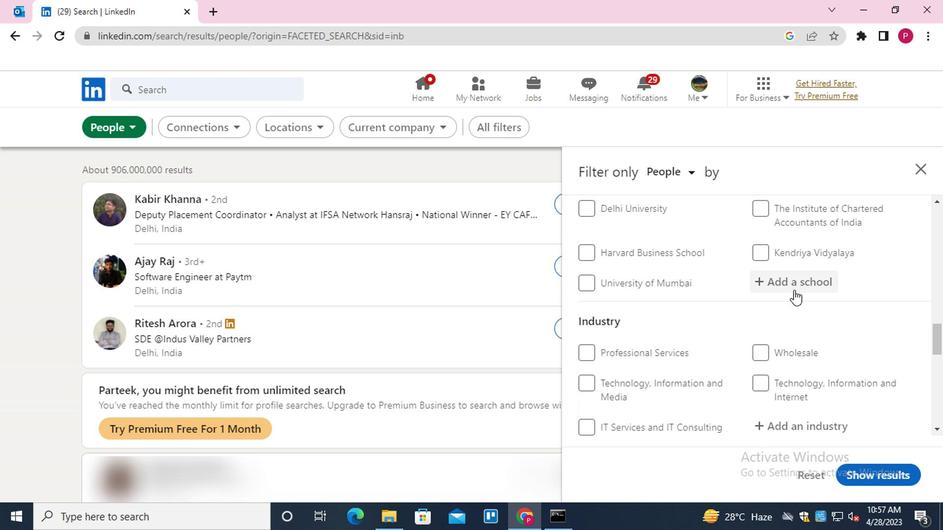 
Action: Key pressed <Key.shift>DATTA<Key.space><Key.shift>MEGHE<Key.down><Key.down><Key.enter>
Screenshot: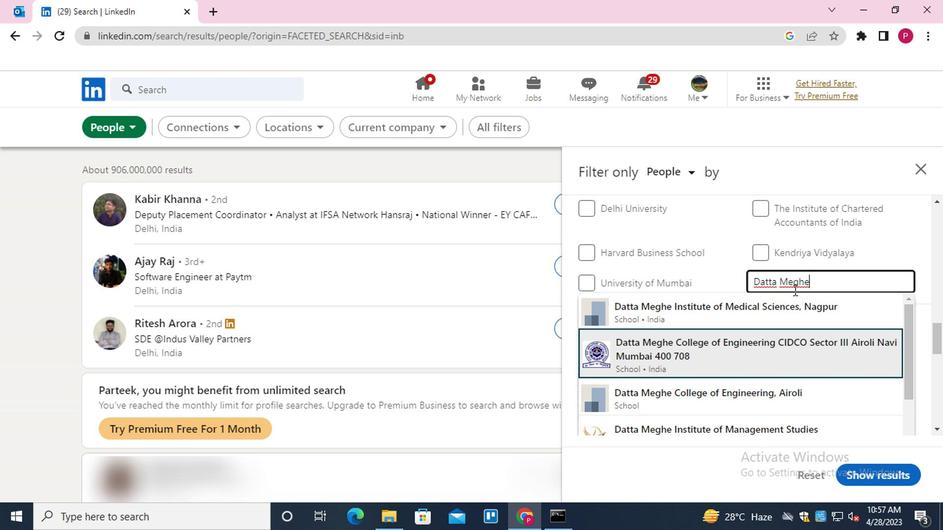 
Action: Mouse moved to (720, 301)
Screenshot: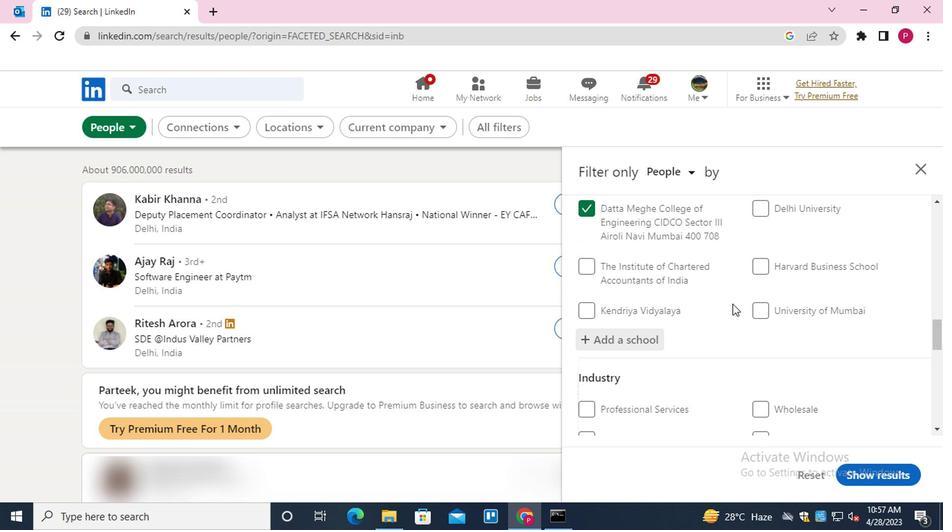 
Action: Mouse scrolled (720, 301) with delta (0, 0)
Screenshot: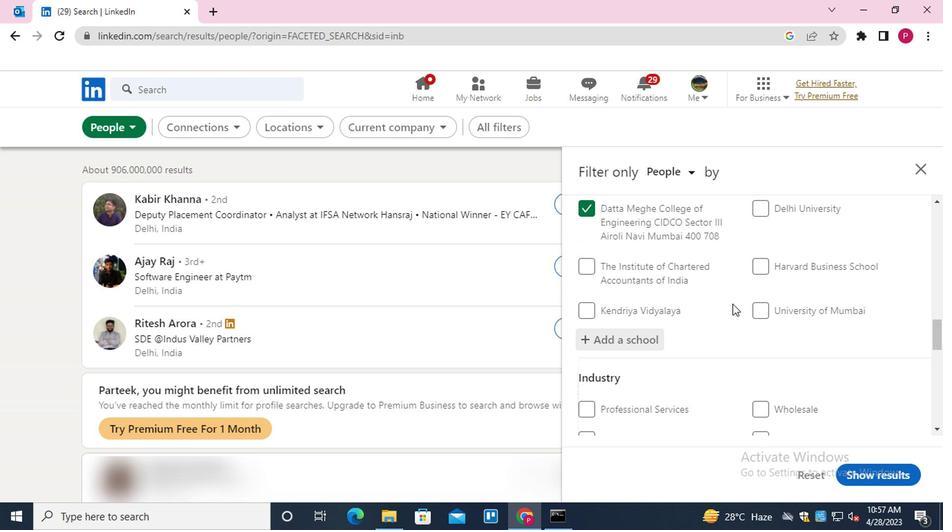 
Action: Mouse moved to (720, 302)
Screenshot: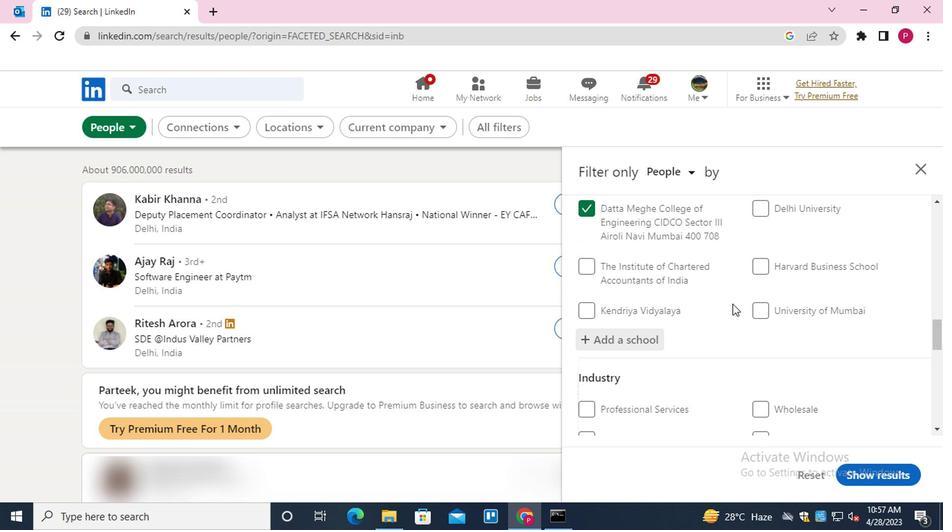 
Action: Mouse scrolled (720, 301) with delta (0, 0)
Screenshot: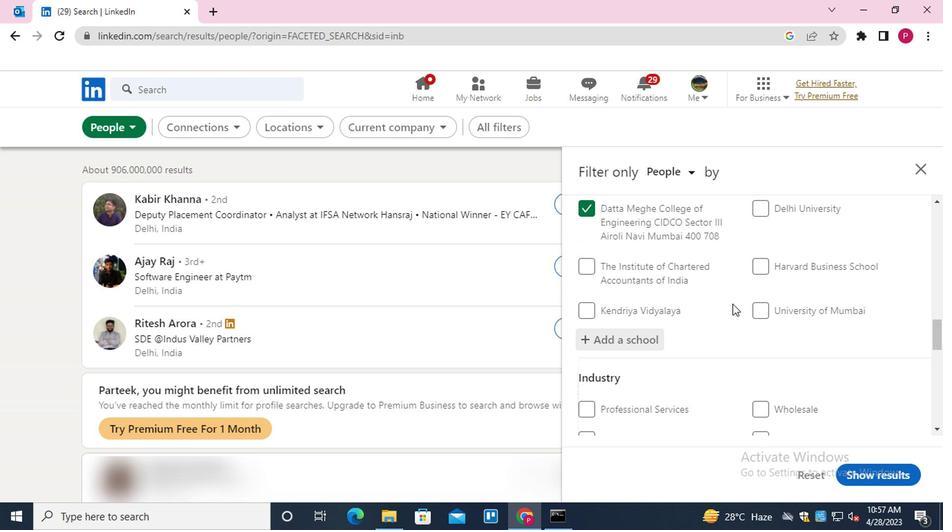 
Action: Mouse scrolled (720, 301) with delta (0, 0)
Screenshot: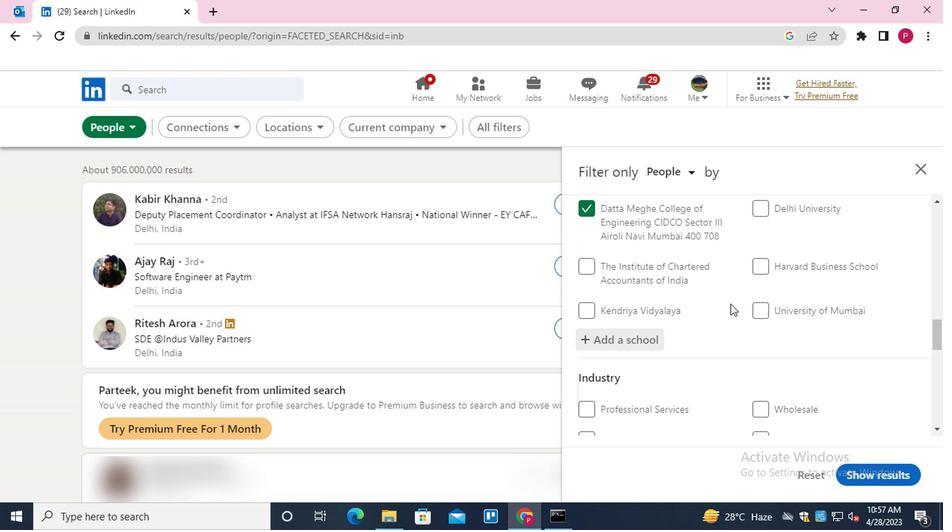 
Action: Mouse scrolled (720, 301) with delta (0, 0)
Screenshot: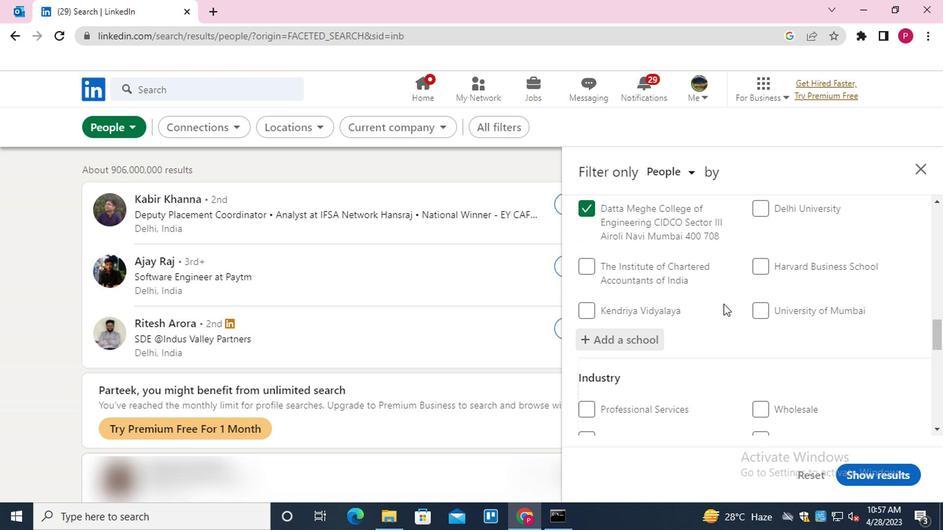 
Action: Mouse moved to (783, 203)
Screenshot: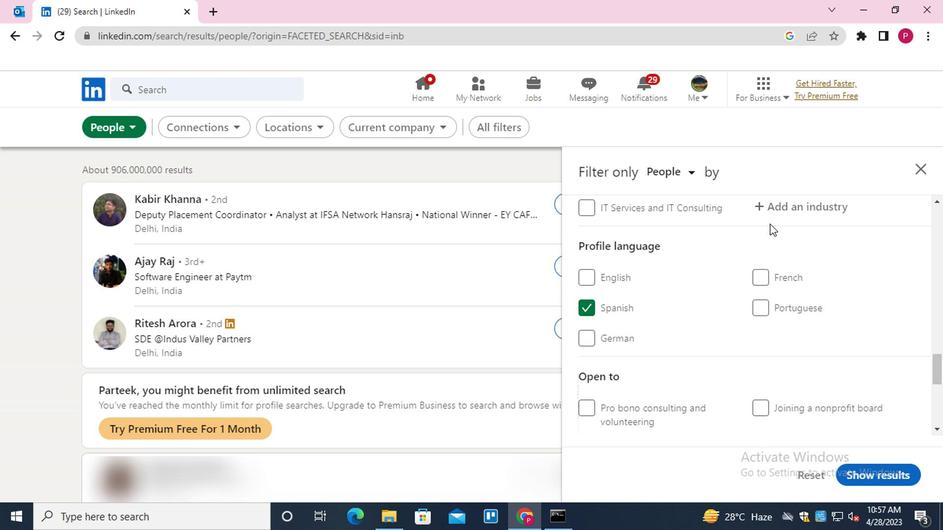 
Action: Mouse pressed left at (783, 203)
Screenshot: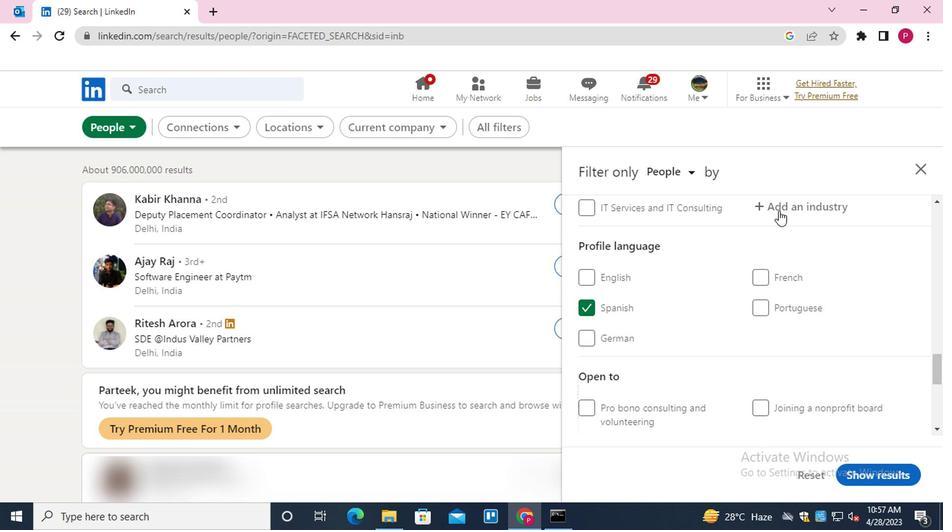 
Action: Key pressed <Key.shift><Key.shift><Key.shift><Key.shift>I<Key.backspace><Key.shift>BOOK<Key.down><Key.down><Key.enter>
Screenshot: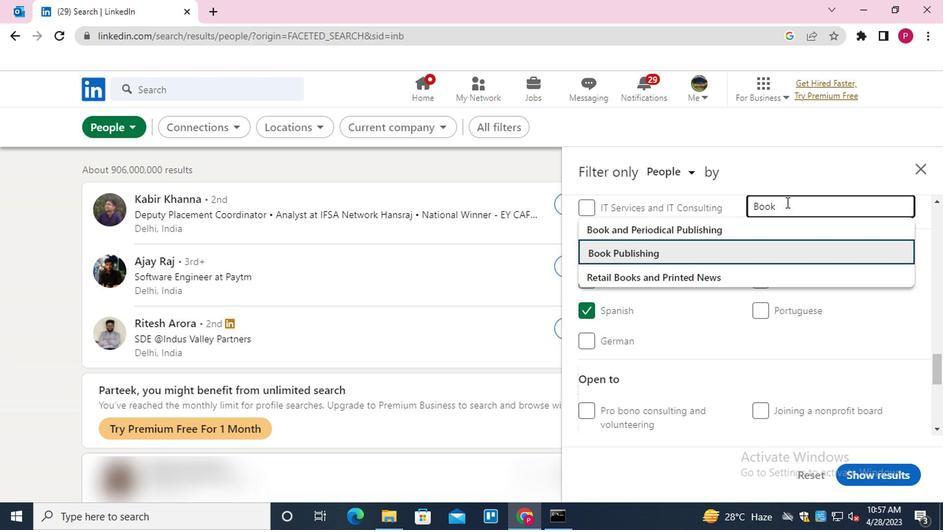 
Action: Mouse moved to (730, 279)
Screenshot: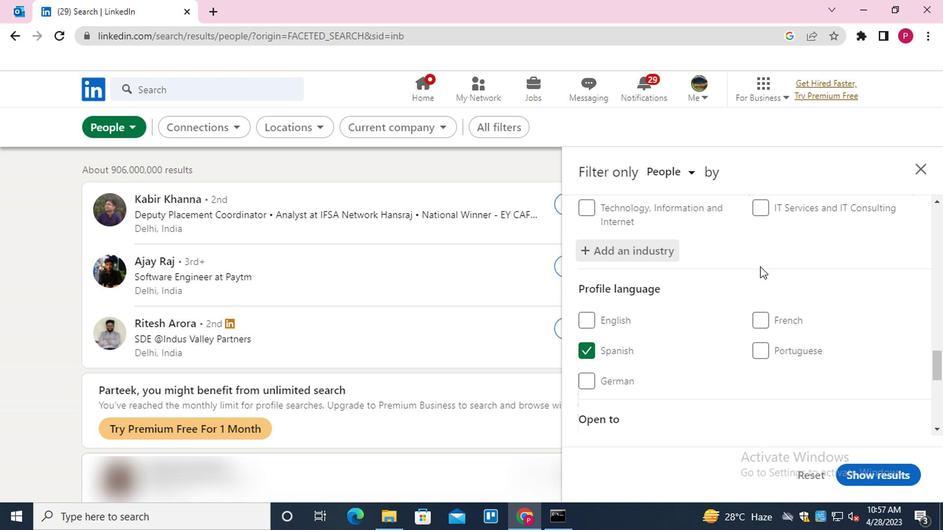 
Action: Mouse scrolled (730, 279) with delta (0, 0)
Screenshot: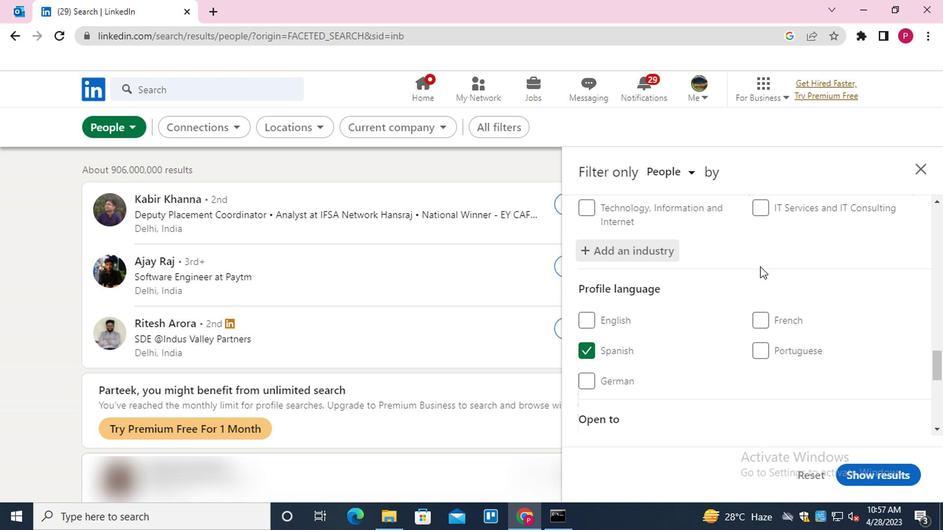 
Action: Mouse moved to (726, 282)
Screenshot: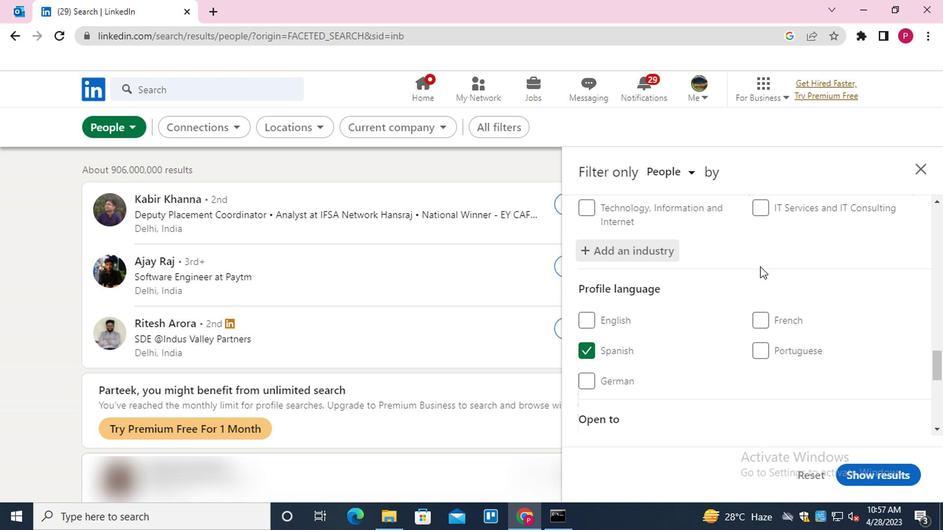 
Action: Mouse scrolled (726, 281) with delta (0, 0)
Screenshot: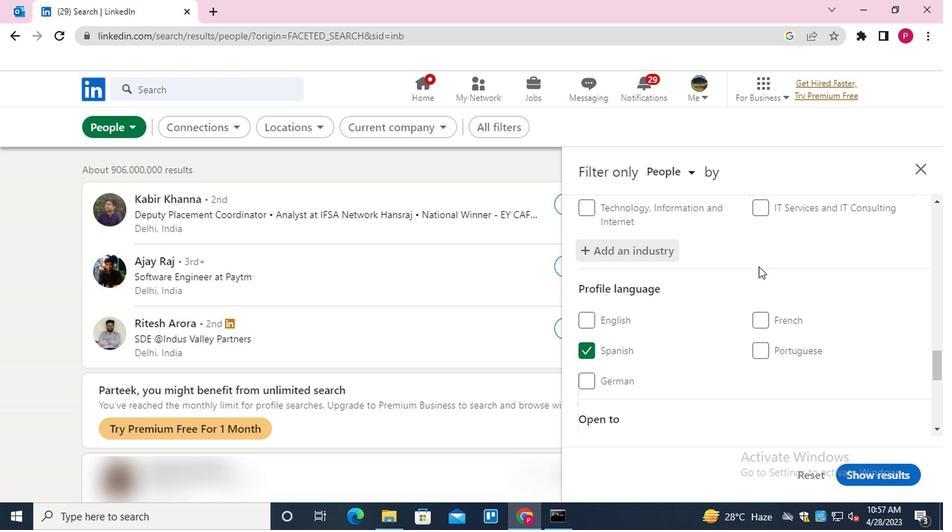 
Action: Mouse moved to (723, 285)
Screenshot: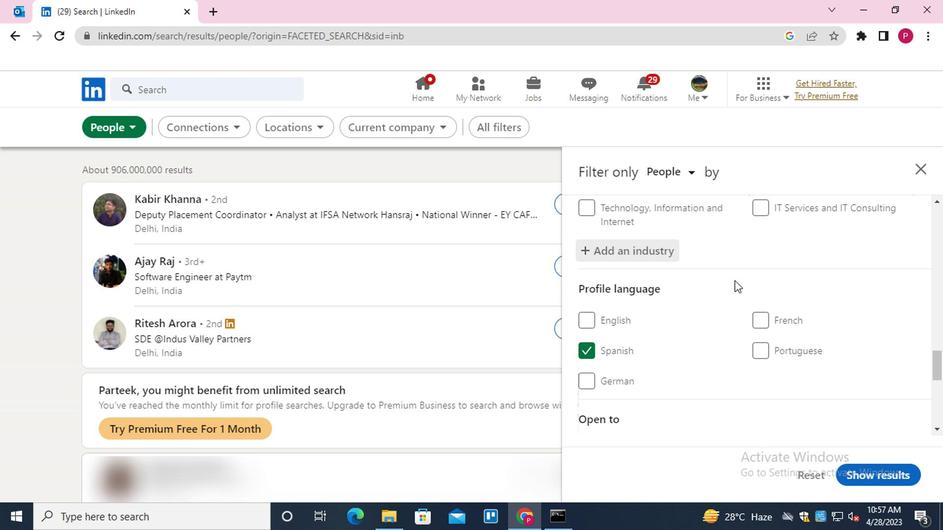 
Action: Mouse scrolled (723, 284) with delta (0, 0)
Screenshot: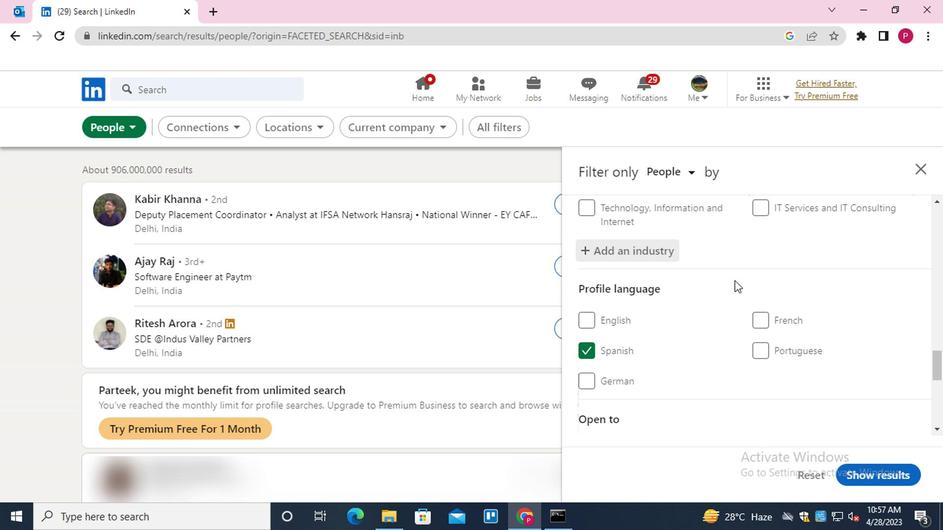 
Action: Mouse moved to (710, 285)
Screenshot: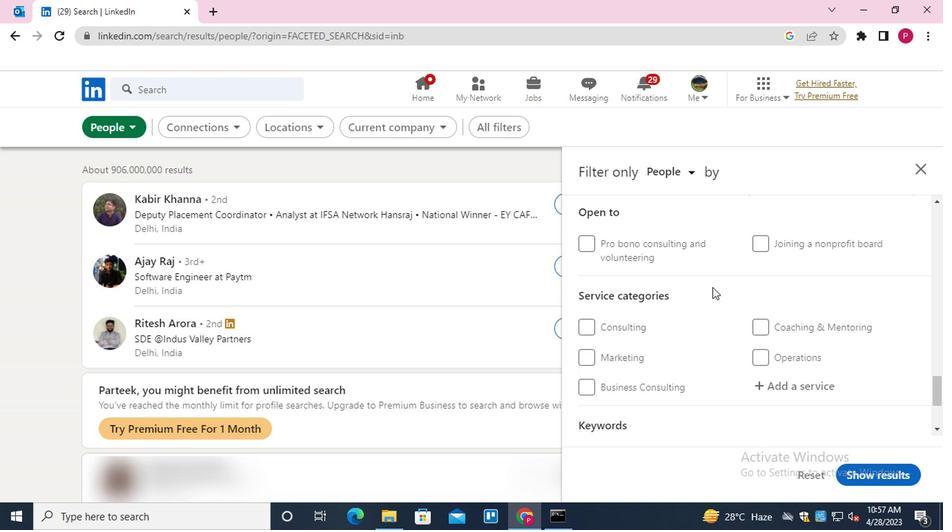 
Action: Mouse scrolled (710, 285) with delta (0, 0)
Screenshot: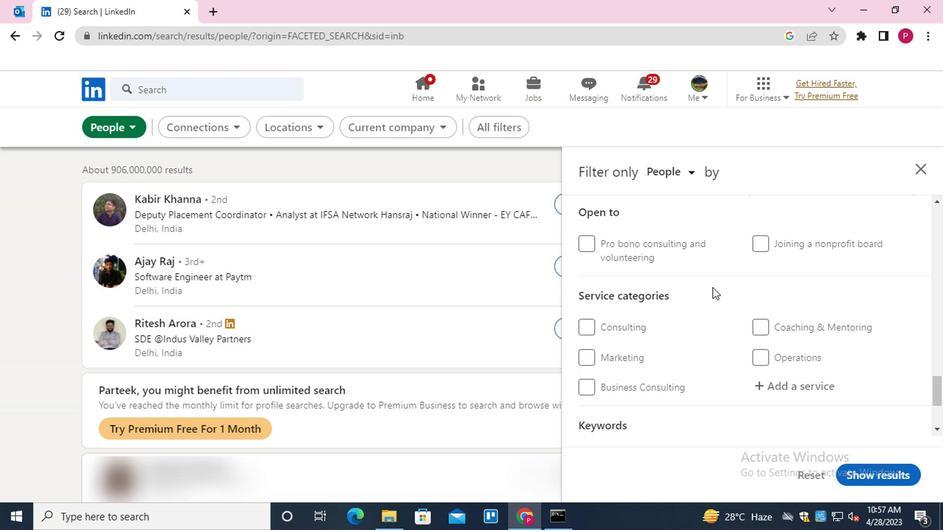 
Action: Mouse scrolled (710, 285) with delta (0, 0)
Screenshot: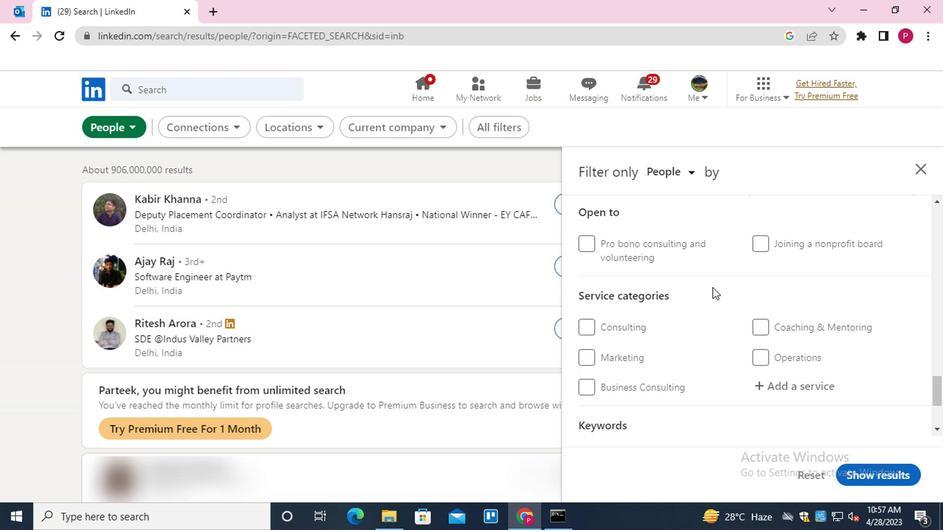 
Action: Mouse scrolled (710, 285) with delta (0, 0)
Screenshot: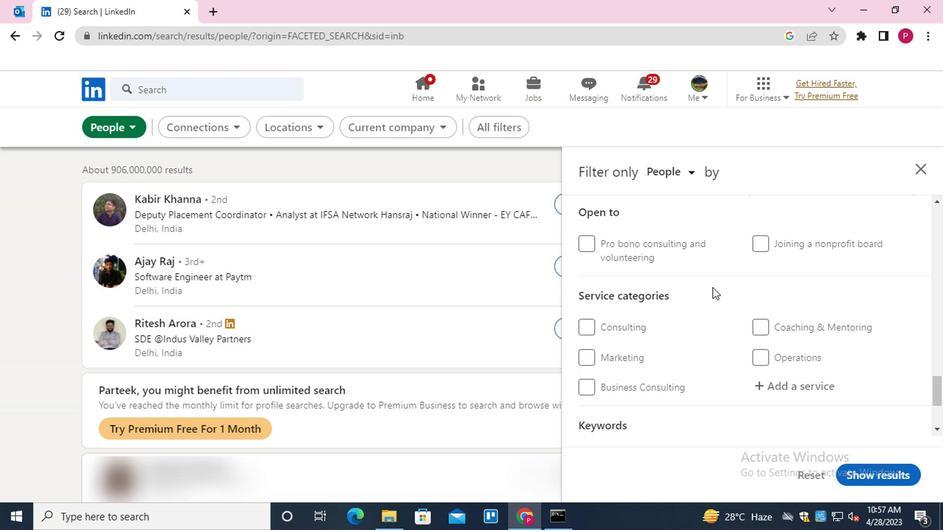 
Action: Mouse moved to (807, 237)
Screenshot: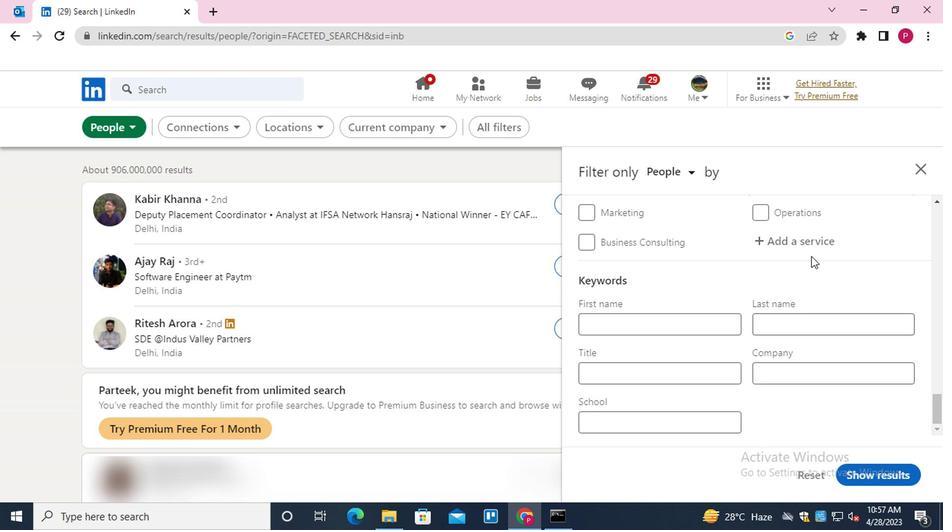 
Action: Mouse pressed left at (807, 237)
Screenshot: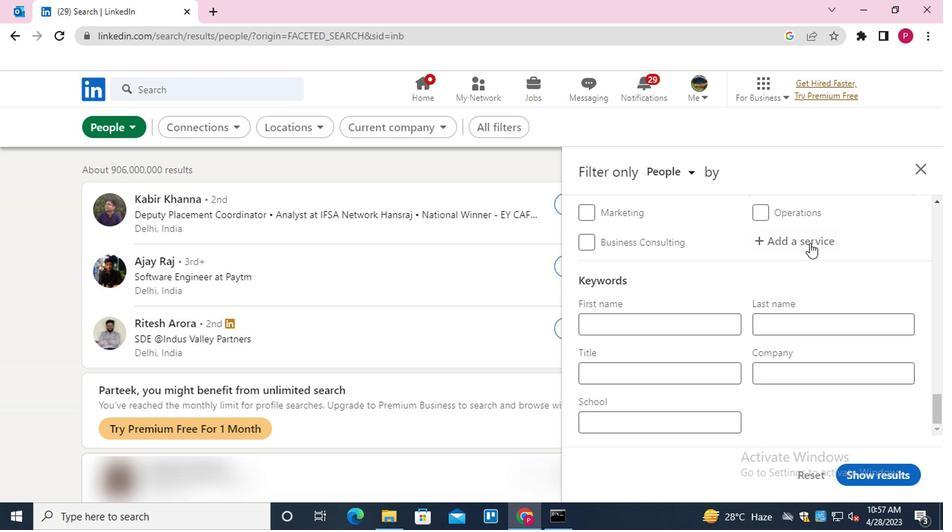 
Action: Key pressed <Key.shift><Key.shift>INSU<Key.down><Key.enter>
Screenshot: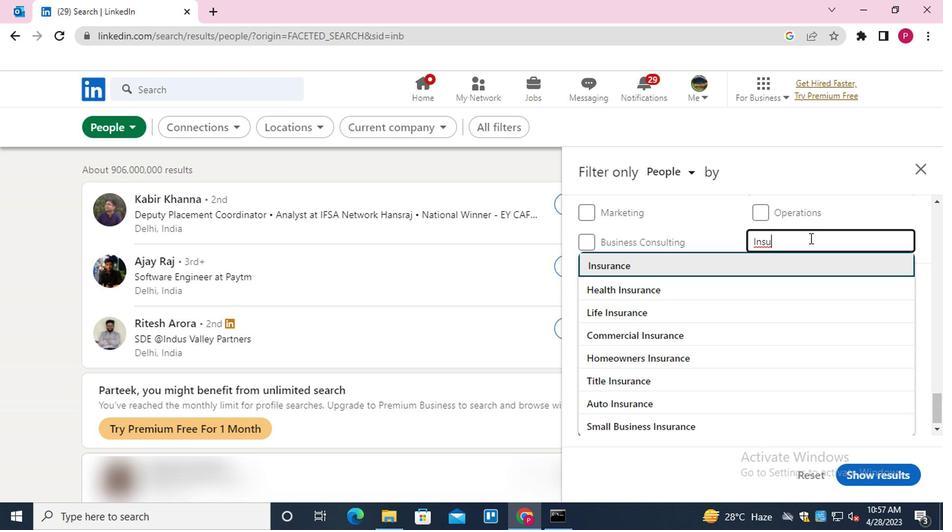 
Action: Mouse moved to (718, 296)
Screenshot: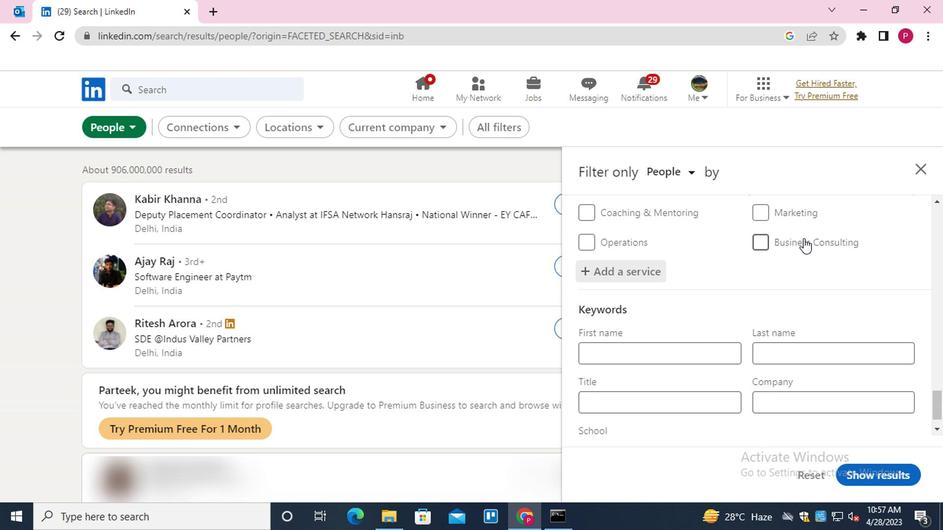 
Action: Mouse scrolled (718, 296) with delta (0, 0)
Screenshot: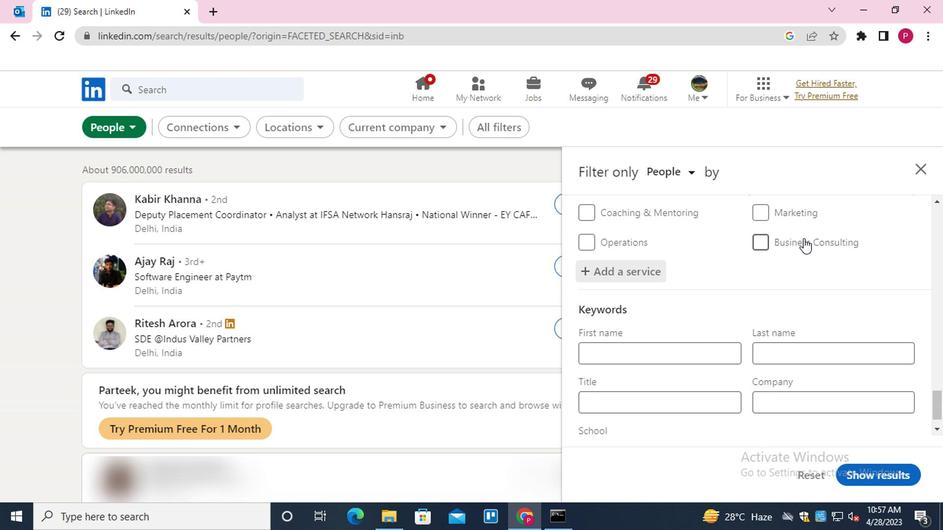 
Action: Mouse moved to (717, 298)
Screenshot: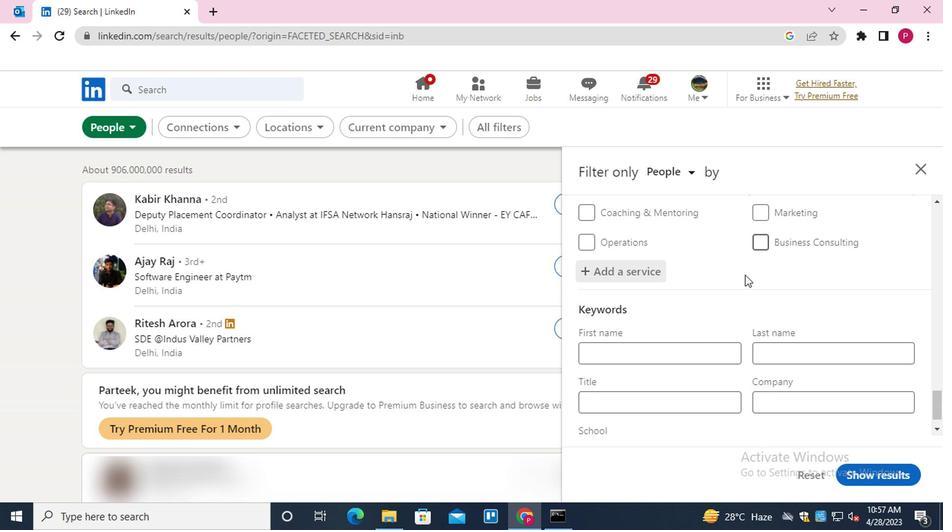 
Action: Mouse scrolled (717, 297) with delta (0, 0)
Screenshot: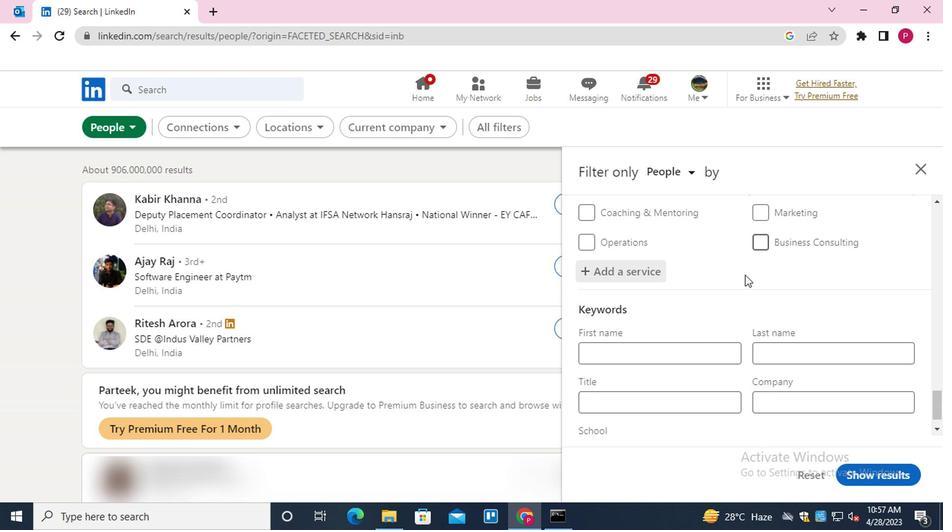 
Action: Mouse moved to (715, 302)
Screenshot: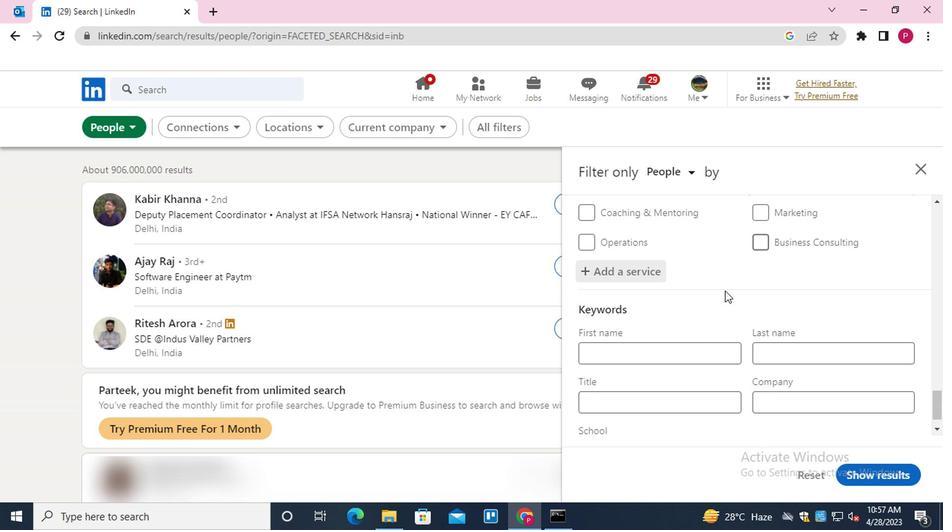 
Action: Mouse scrolled (715, 301) with delta (0, 0)
Screenshot: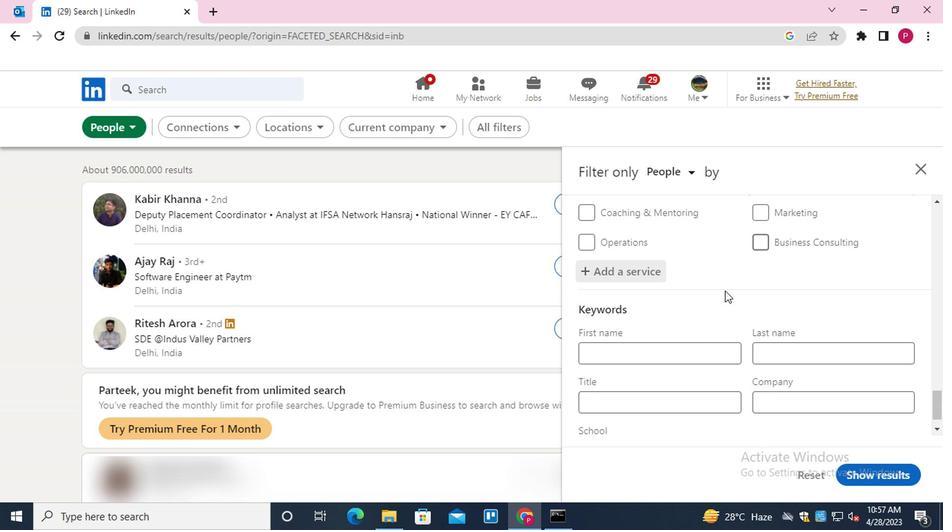 
Action: Mouse moved to (683, 364)
Screenshot: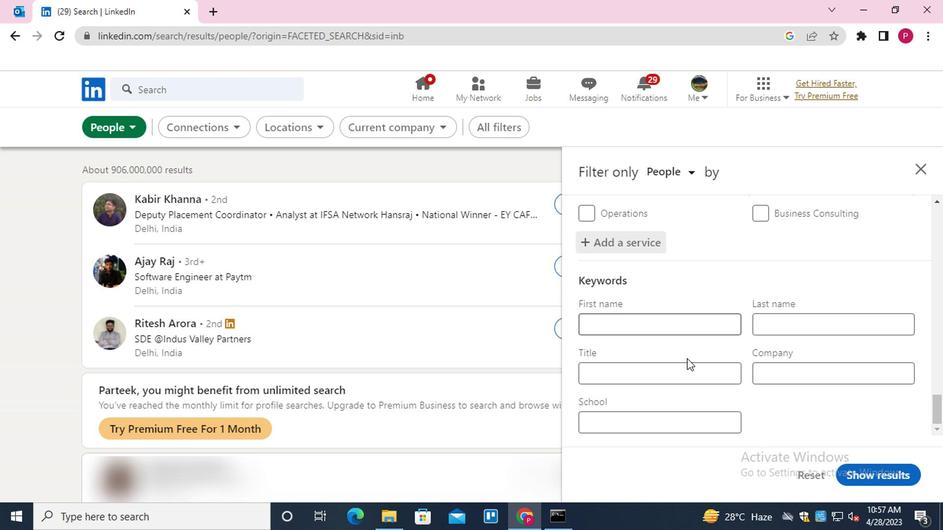 
Action: Mouse pressed left at (683, 364)
Screenshot: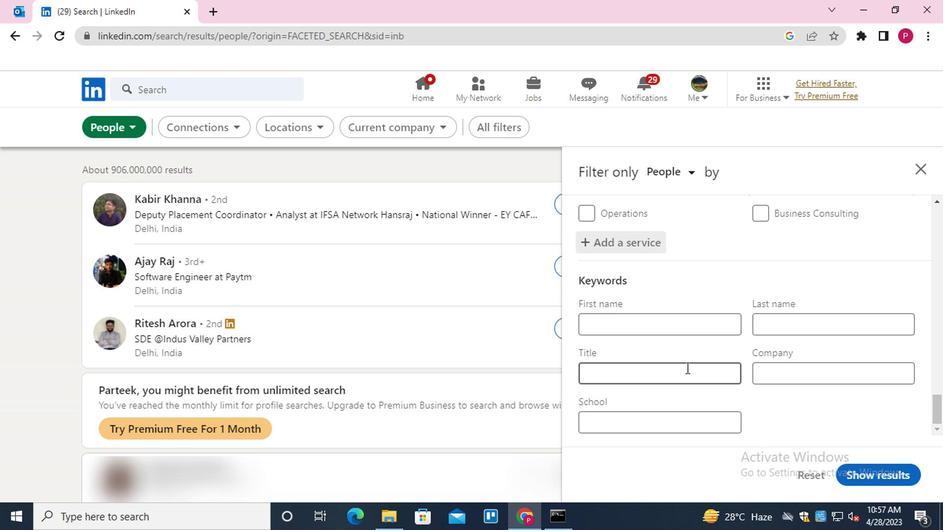 
Action: Key pressed <Key.shift><Key.shift><Key.shift>MOTION<Key.space><Key.shift>PICYU<Key.backspace><Key.backspace>TURE<Key.space><Key.shift>DIRECO<Key.backspace>TOR
Screenshot: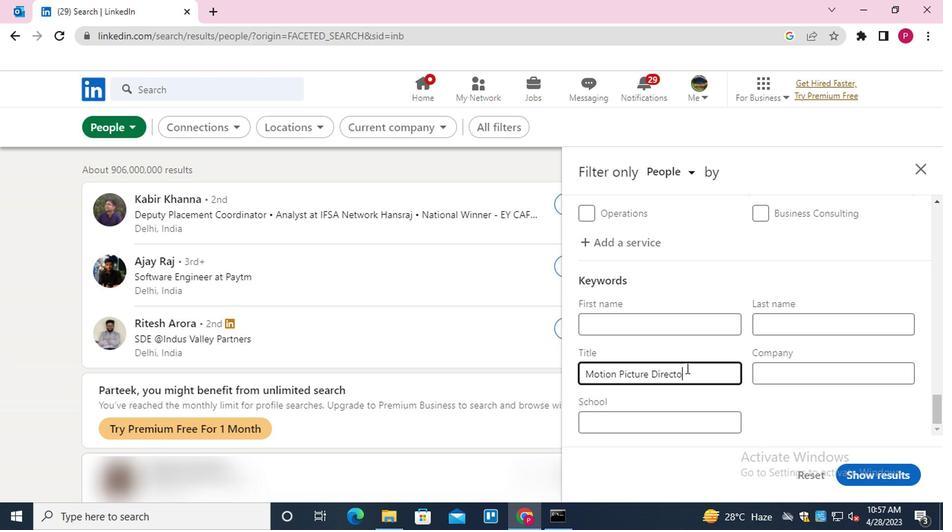 
Action: Mouse moved to (898, 464)
Screenshot: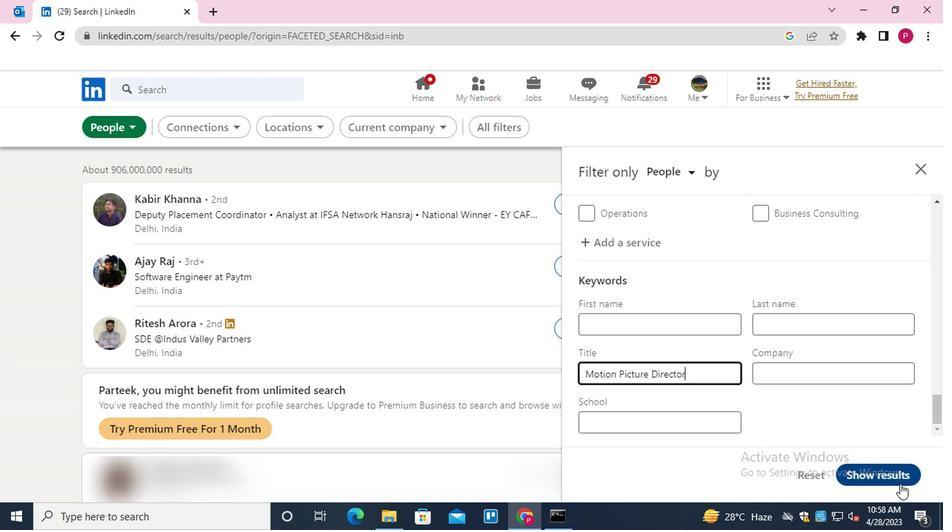
Action: Mouse pressed left at (898, 464)
Screenshot: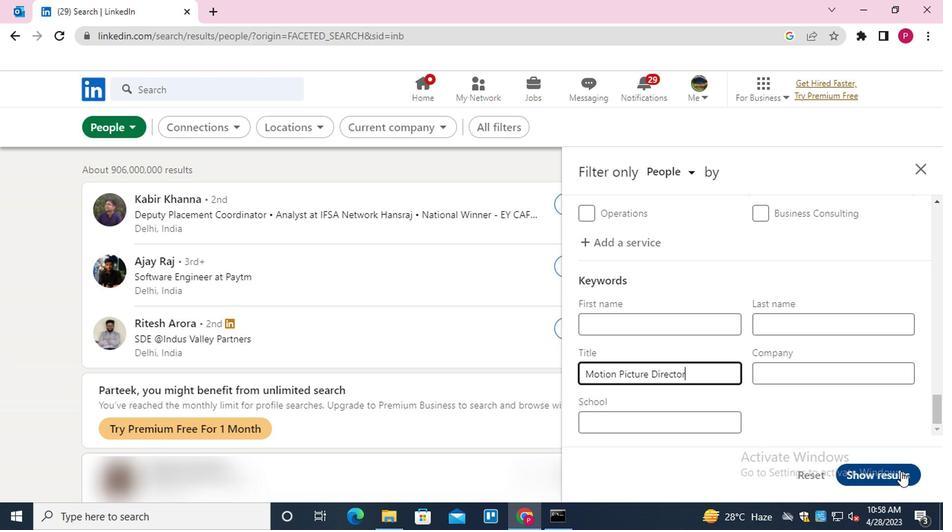 
